 Task: Look for products in the category "Kid's Vitamins & Supplements" from Herb Pharm only.
Action: Mouse moved to (334, 160)
Screenshot: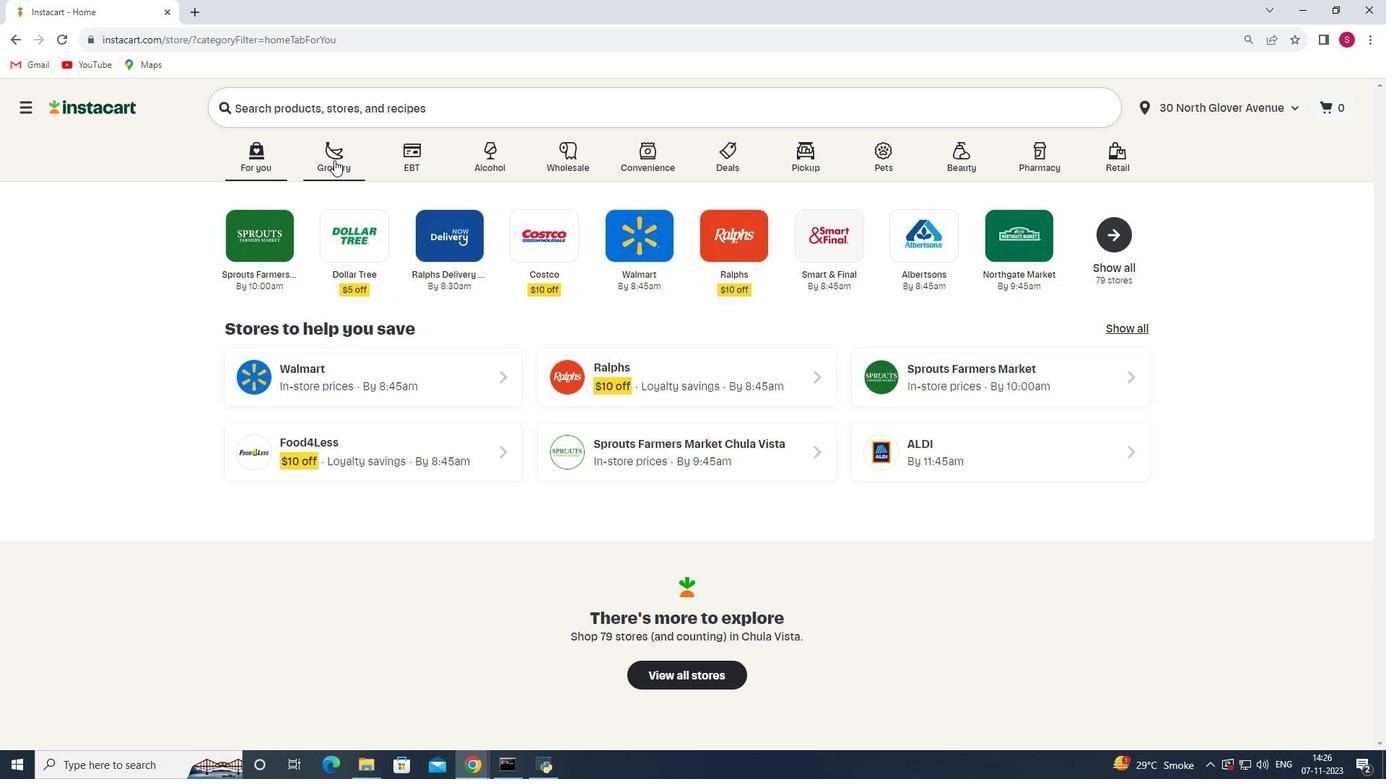 
Action: Mouse pressed left at (334, 160)
Screenshot: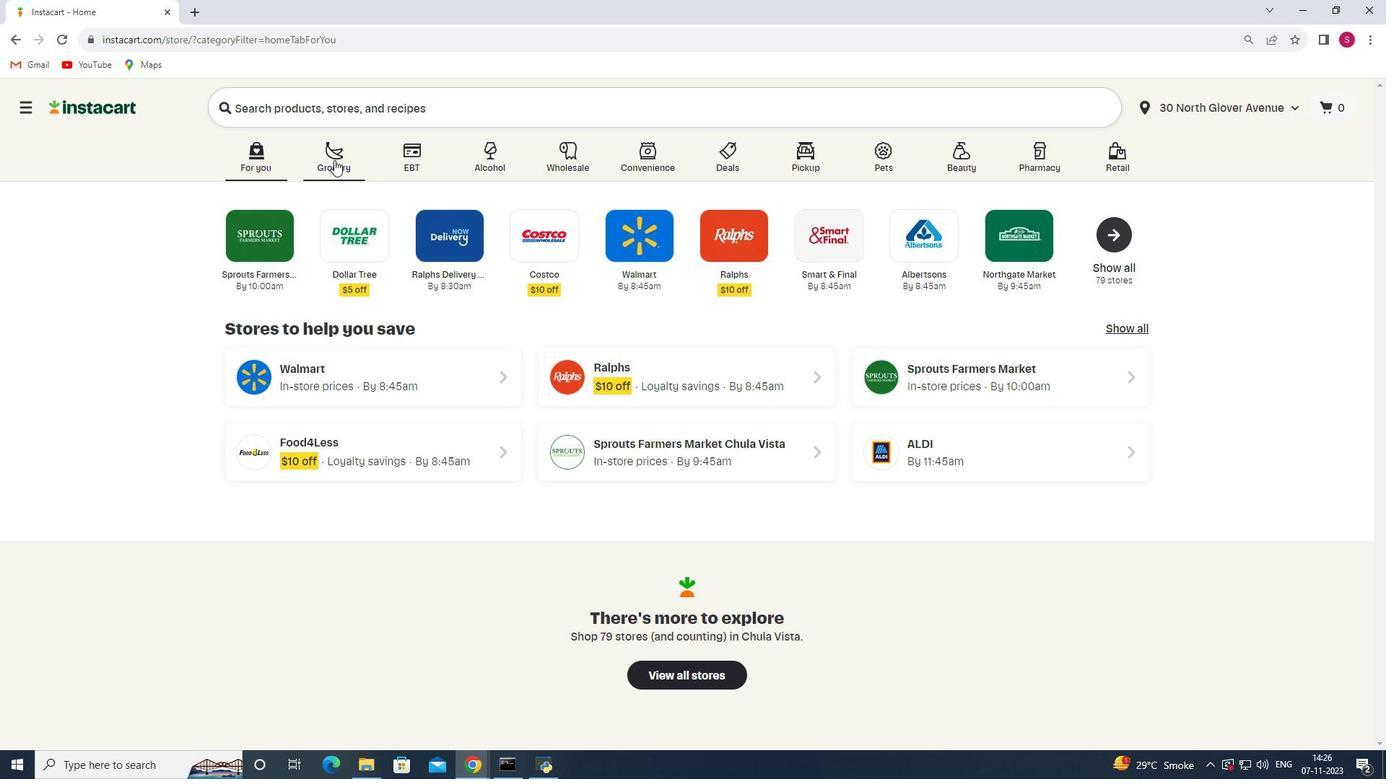 
Action: Mouse moved to (354, 394)
Screenshot: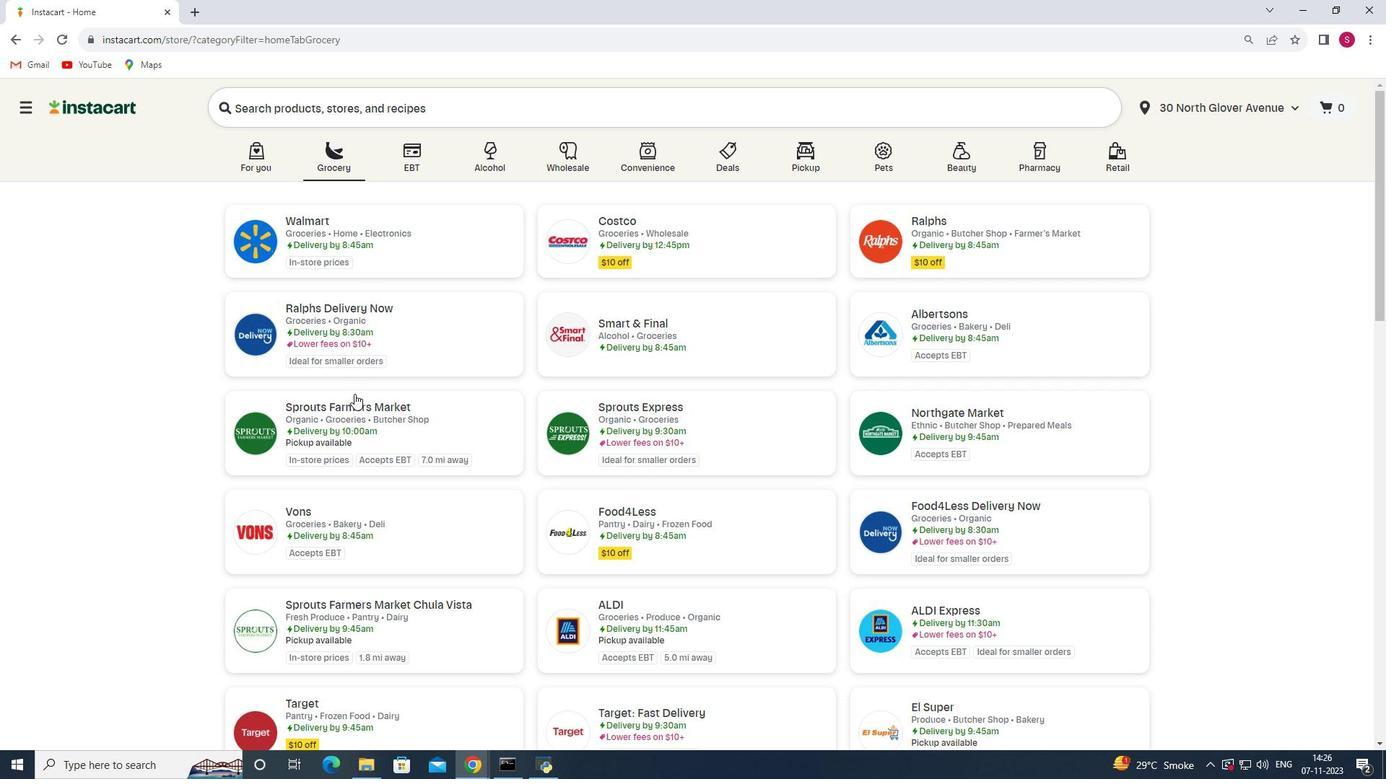 
Action: Mouse pressed left at (354, 394)
Screenshot: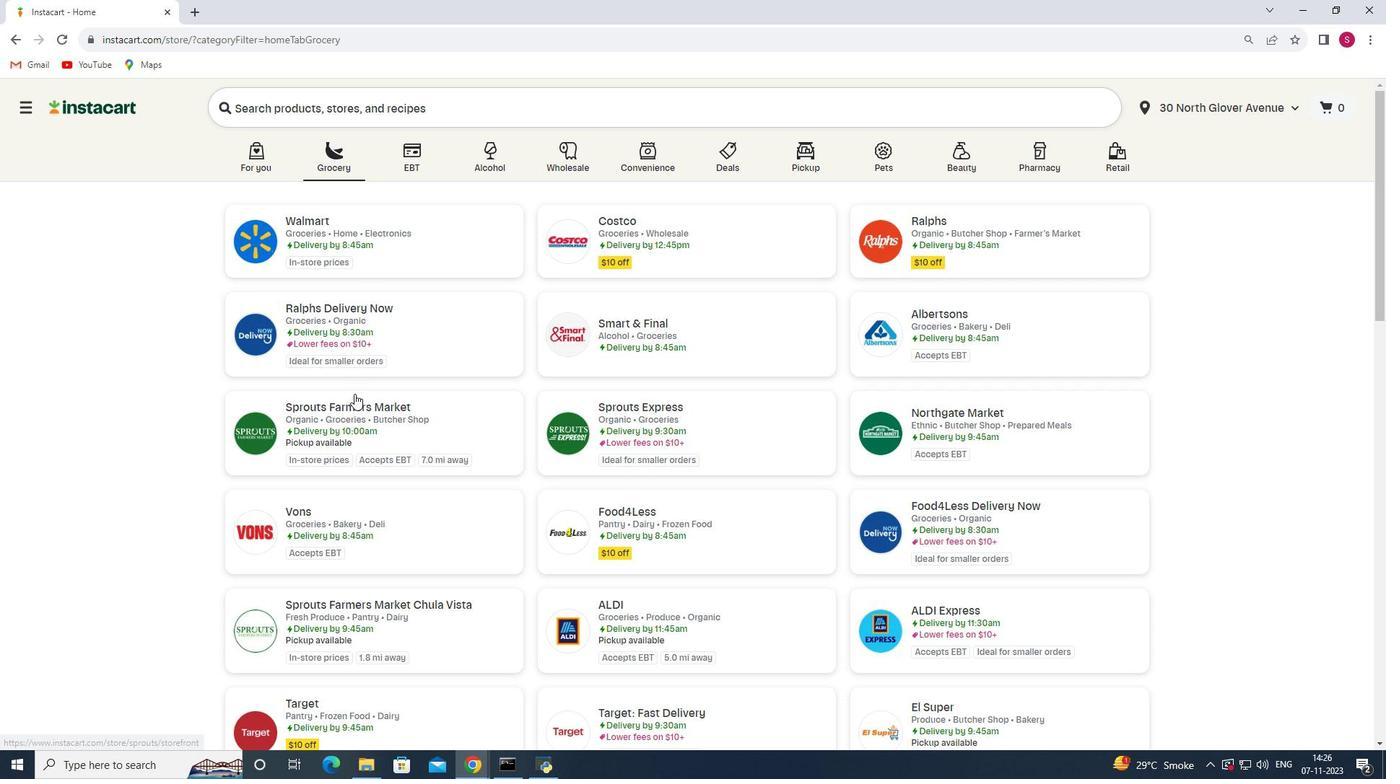 
Action: Mouse moved to (57, 435)
Screenshot: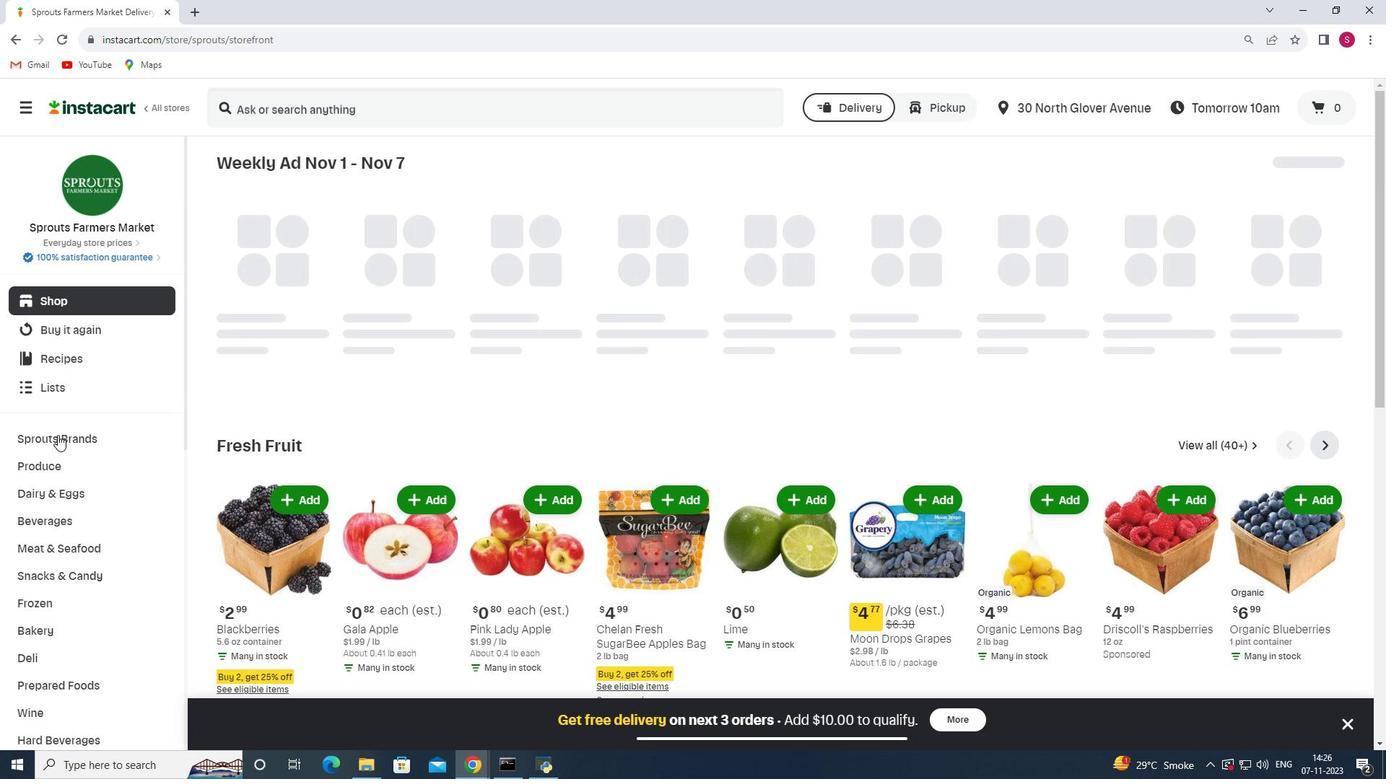
Action: Mouse scrolled (57, 434) with delta (0, 0)
Screenshot: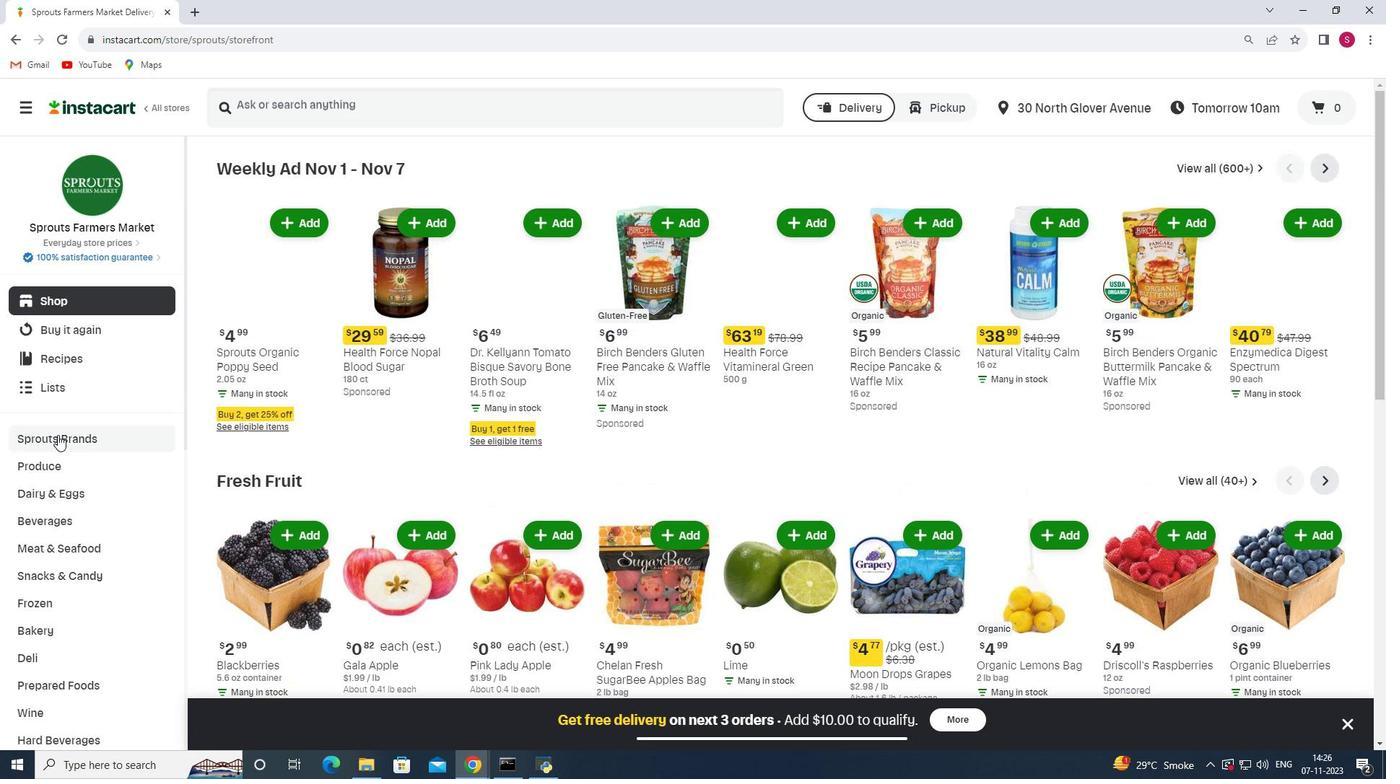 
Action: Mouse scrolled (57, 434) with delta (0, 0)
Screenshot: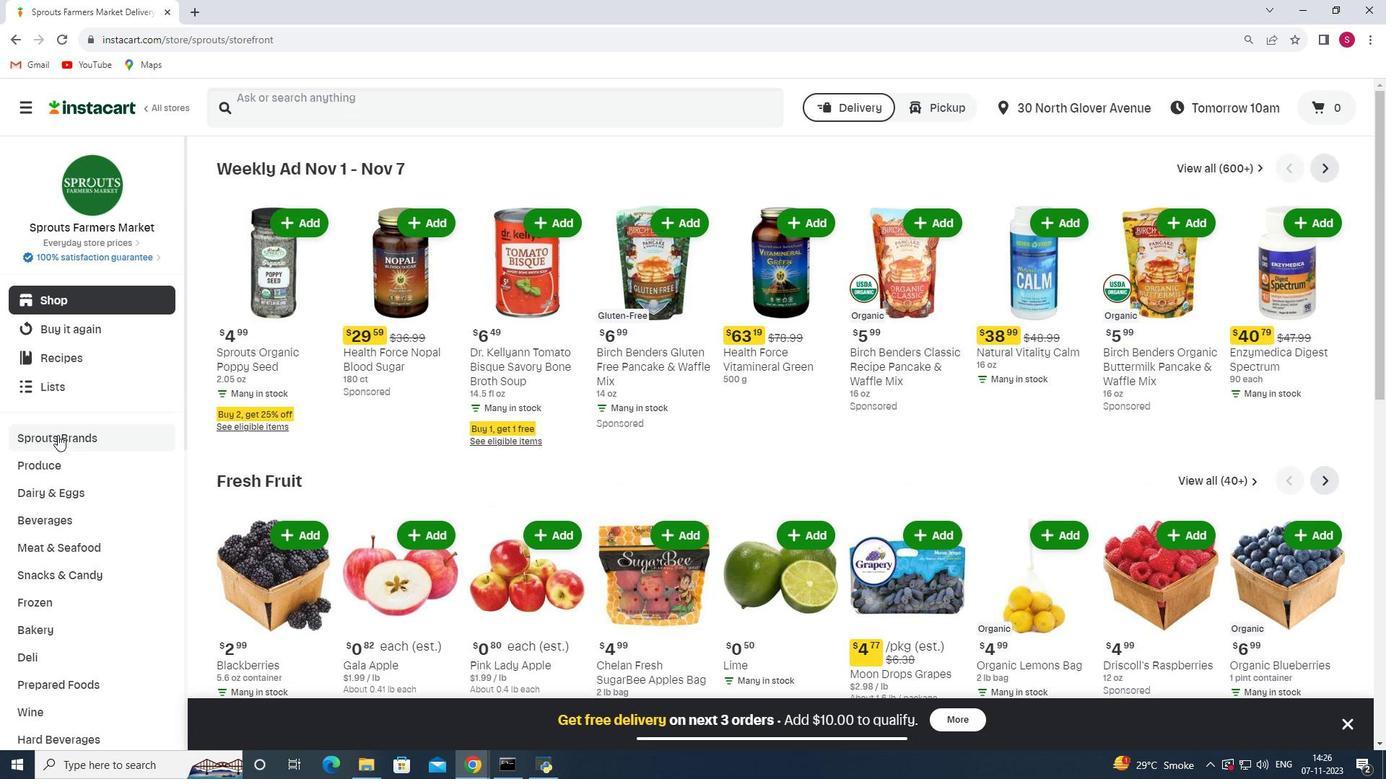 
Action: Mouse scrolled (57, 434) with delta (0, 0)
Screenshot: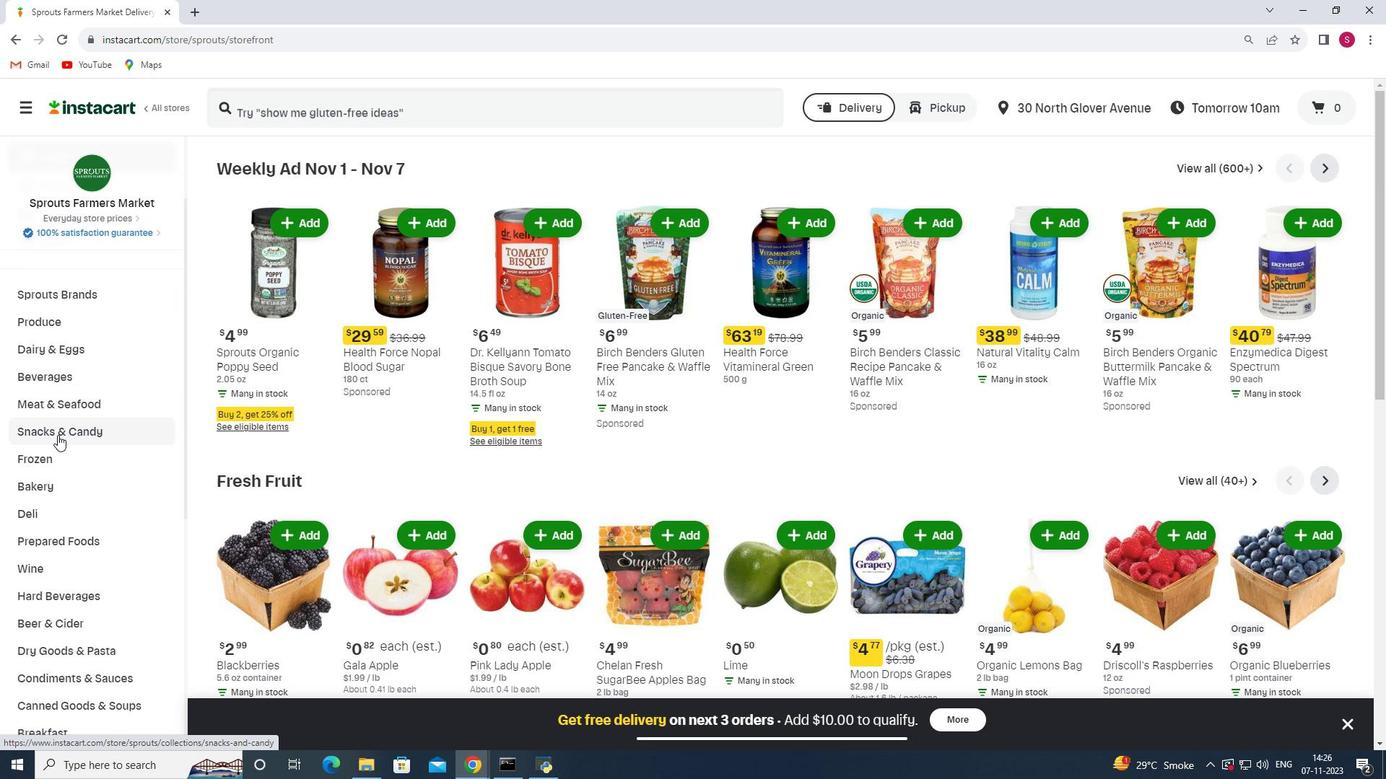 
Action: Mouse scrolled (57, 434) with delta (0, 0)
Screenshot: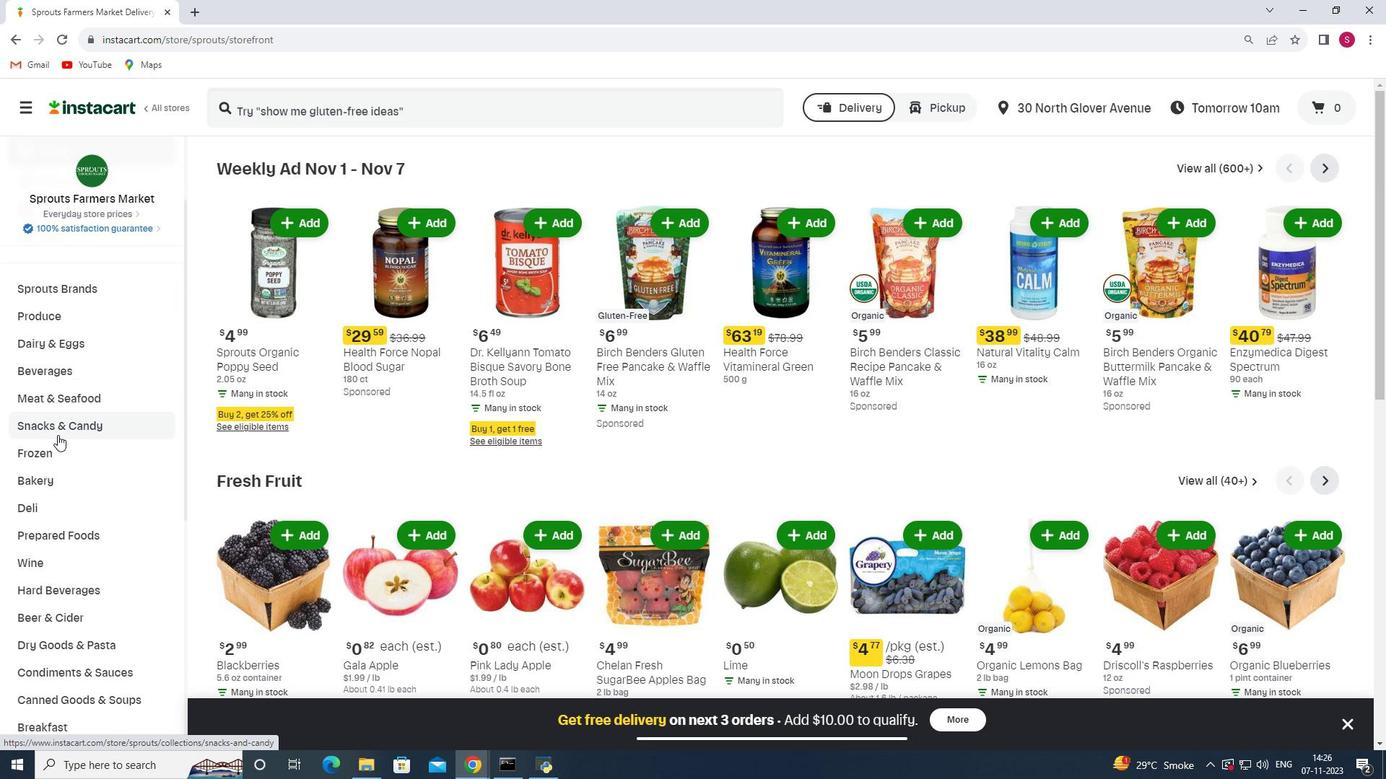 
Action: Mouse scrolled (57, 434) with delta (0, 0)
Screenshot: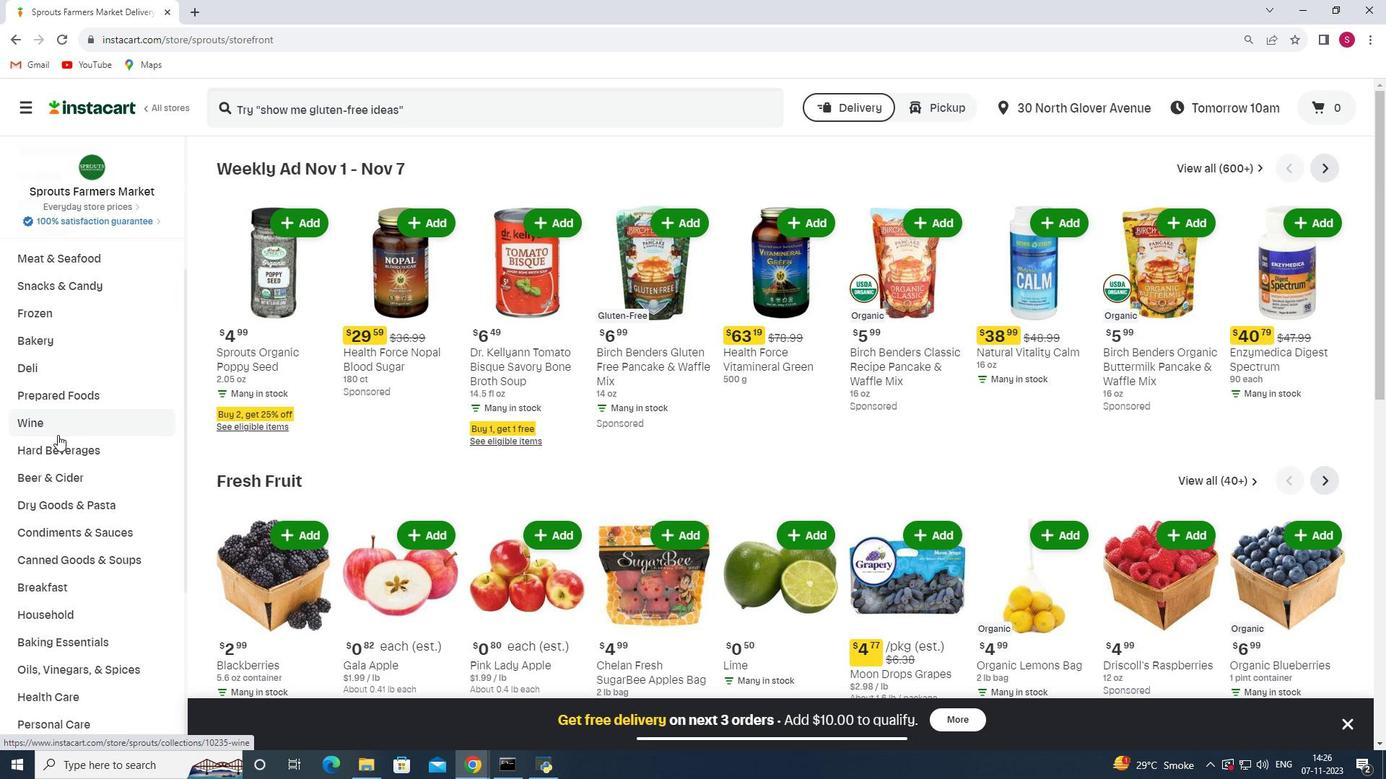 
Action: Mouse scrolled (57, 434) with delta (0, 0)
Screenshot: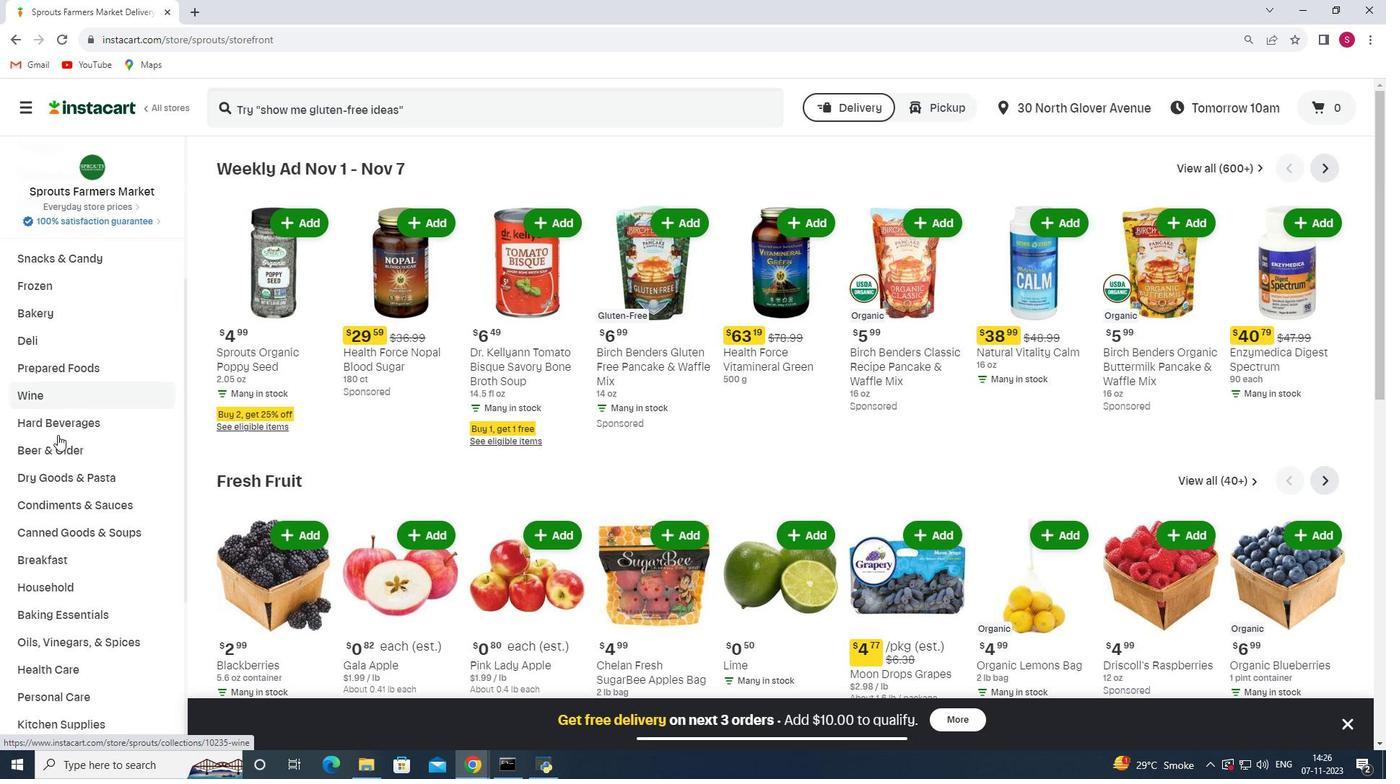 
Action: Mouse scrolled (57, 436) with delta (0, 0)
Screenshot: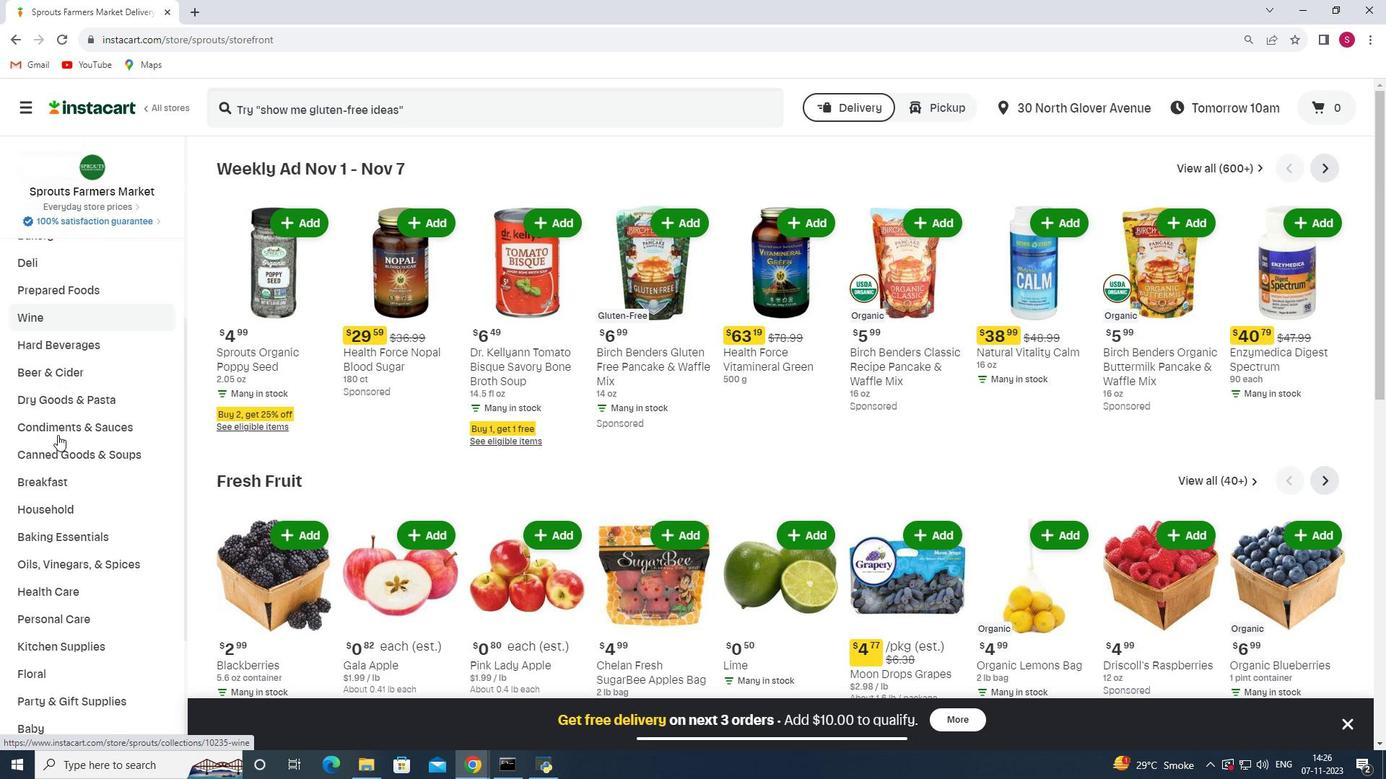 
Action: Mouse scrolled (57, 434) with delta (0, 0)
Screenshot: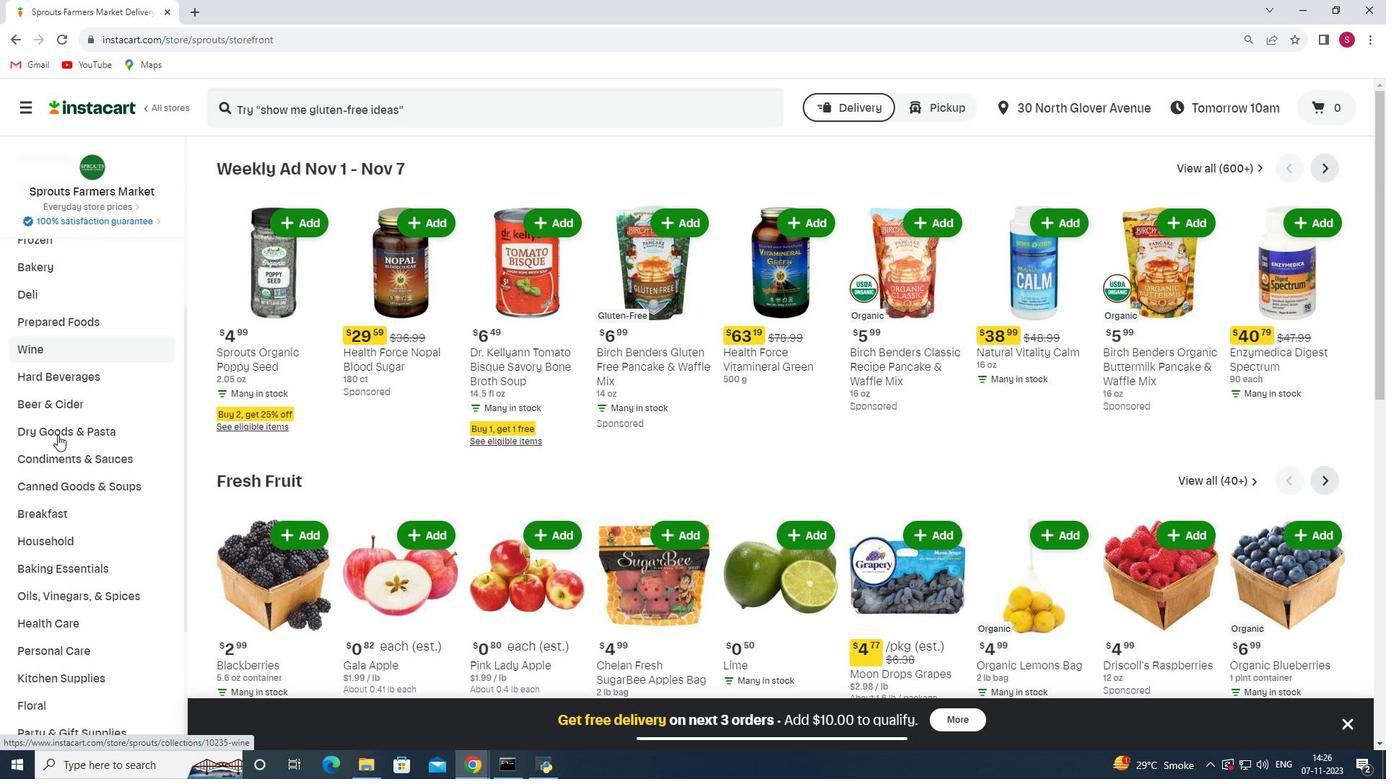 
Action: Mouse scrolled (57, 434) with delta (0, 0)
Screenshot: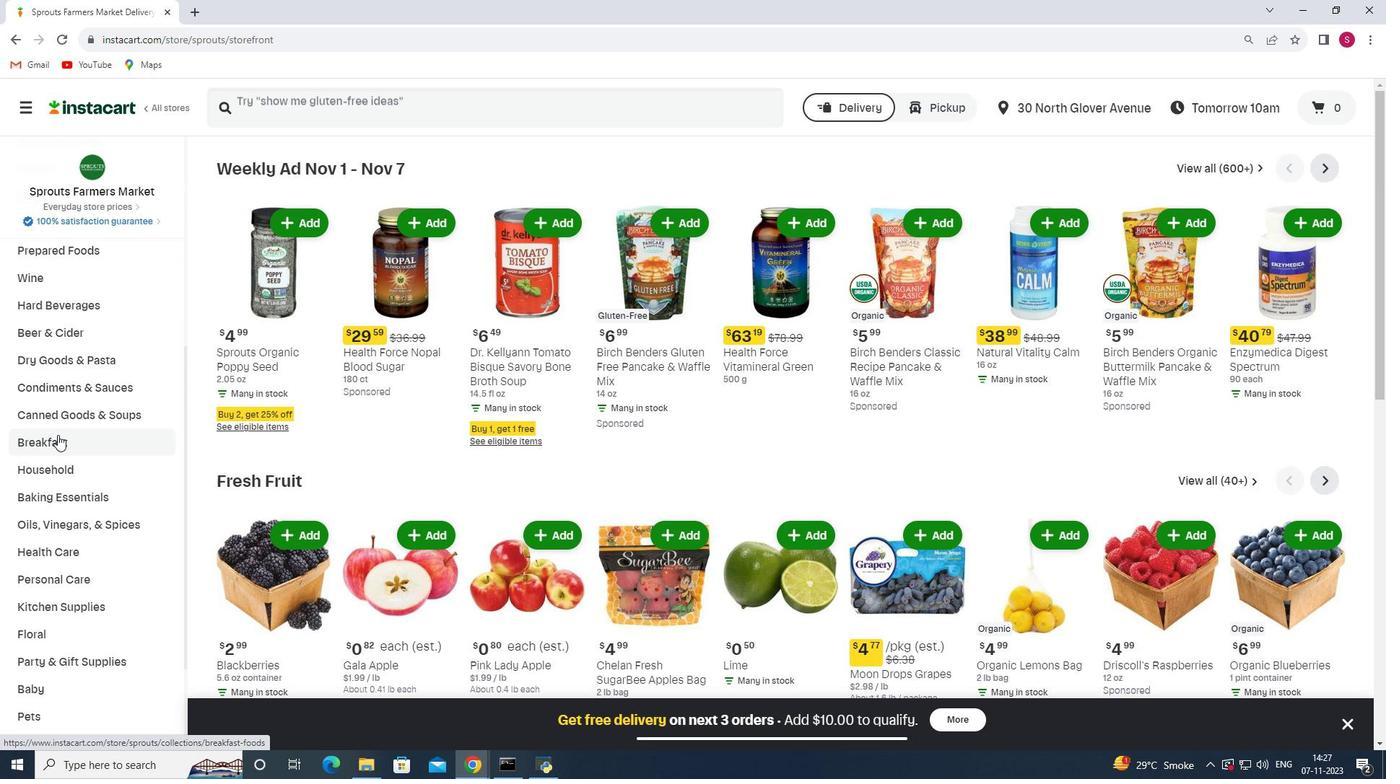 
Action: Mouse moved to (55, 476)
Screenshot: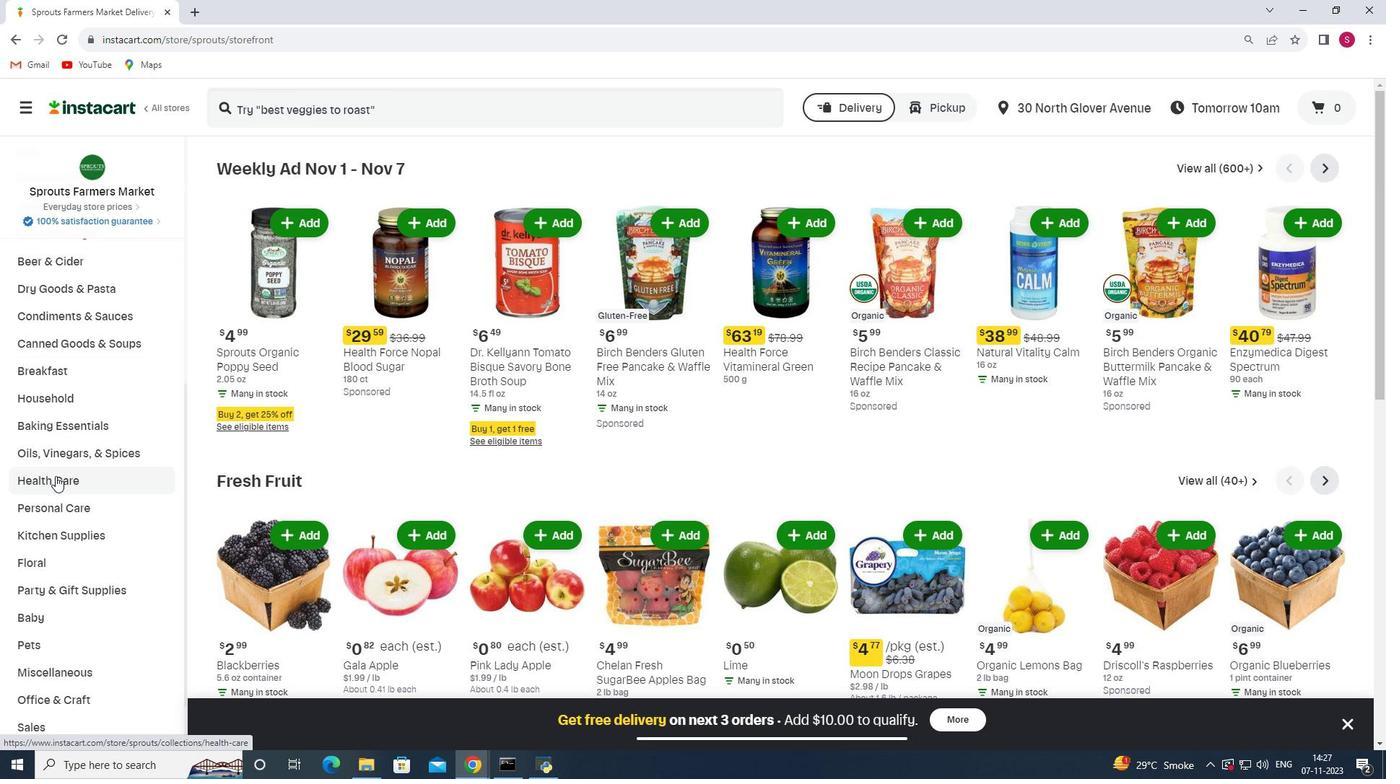 
Action: Mouse pressed left at (55, 476)
Screenshot: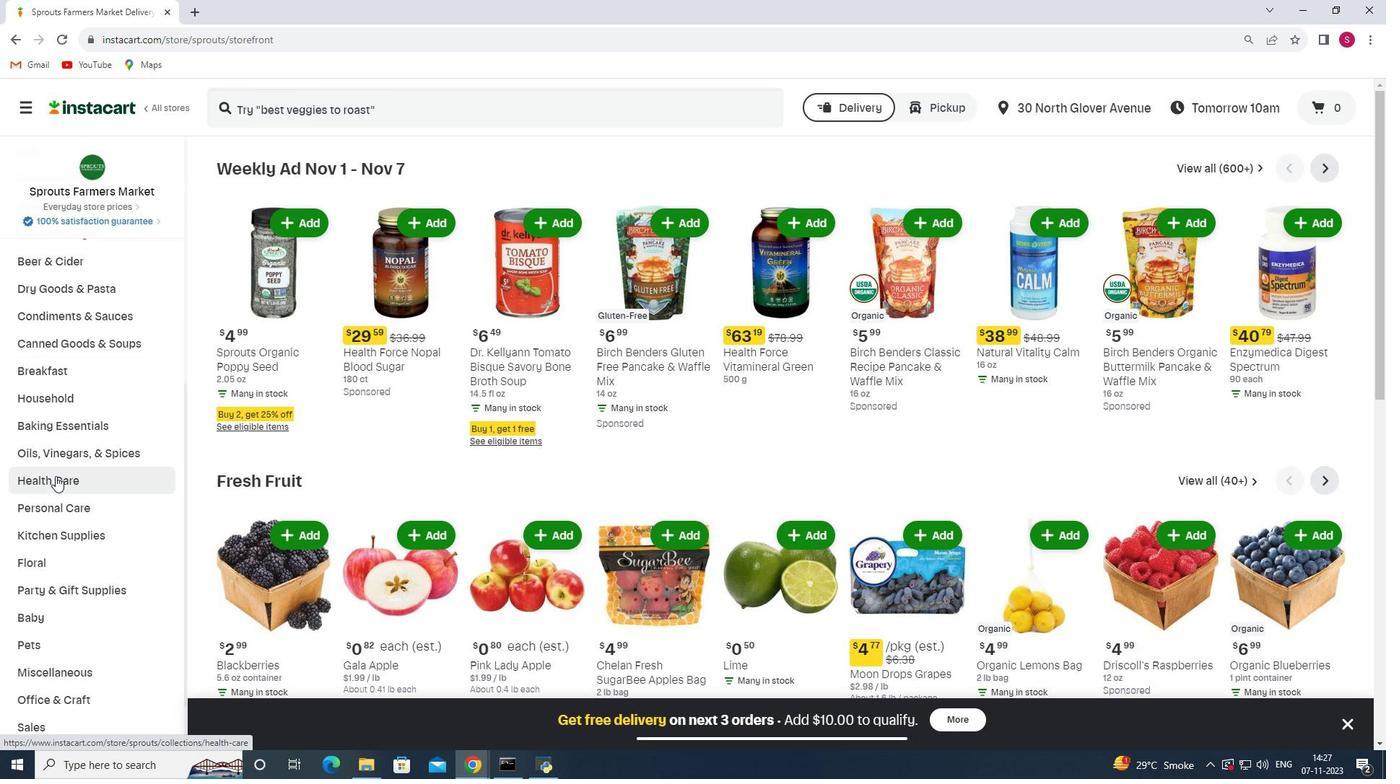 
Action: Mouse moved to (506, 200)
Screenshot: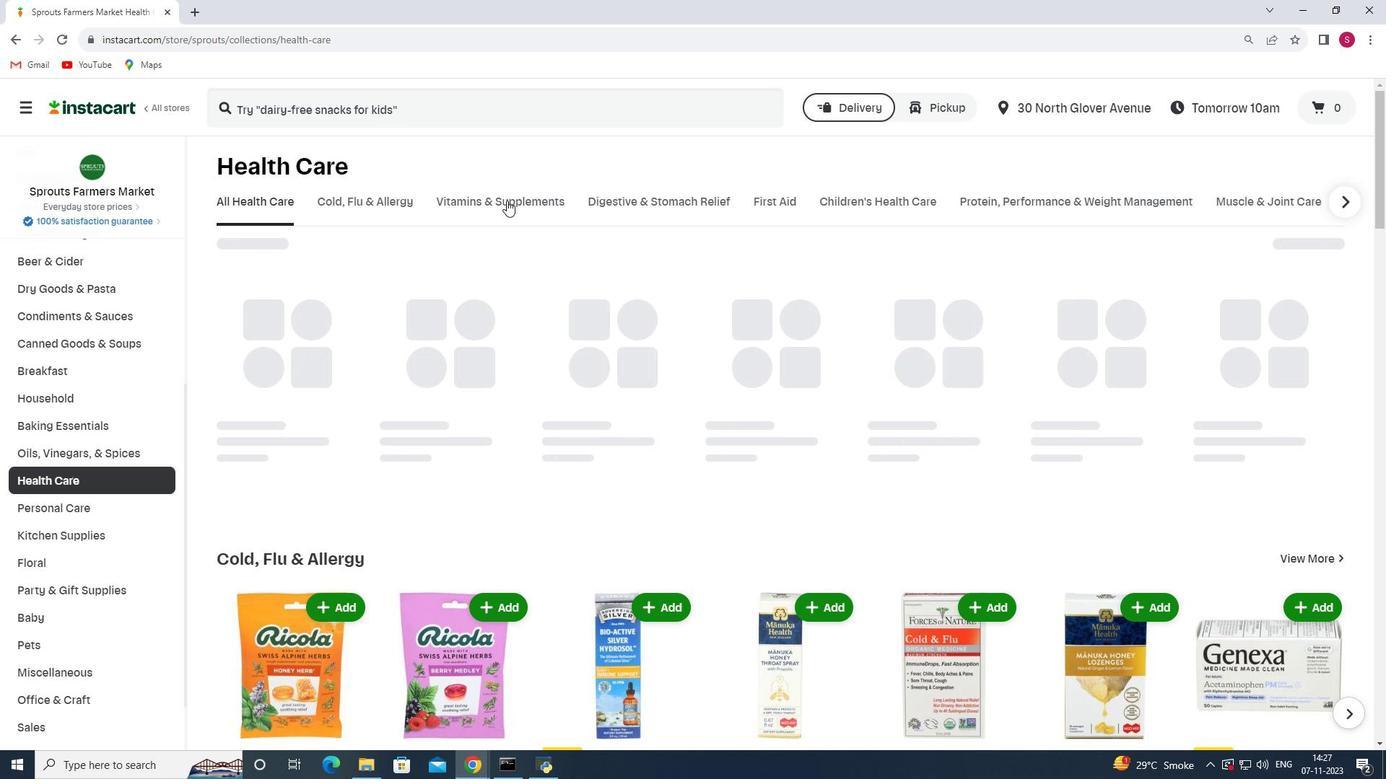 
Action: Mouse pressed left at (506, 200)
Screenshot: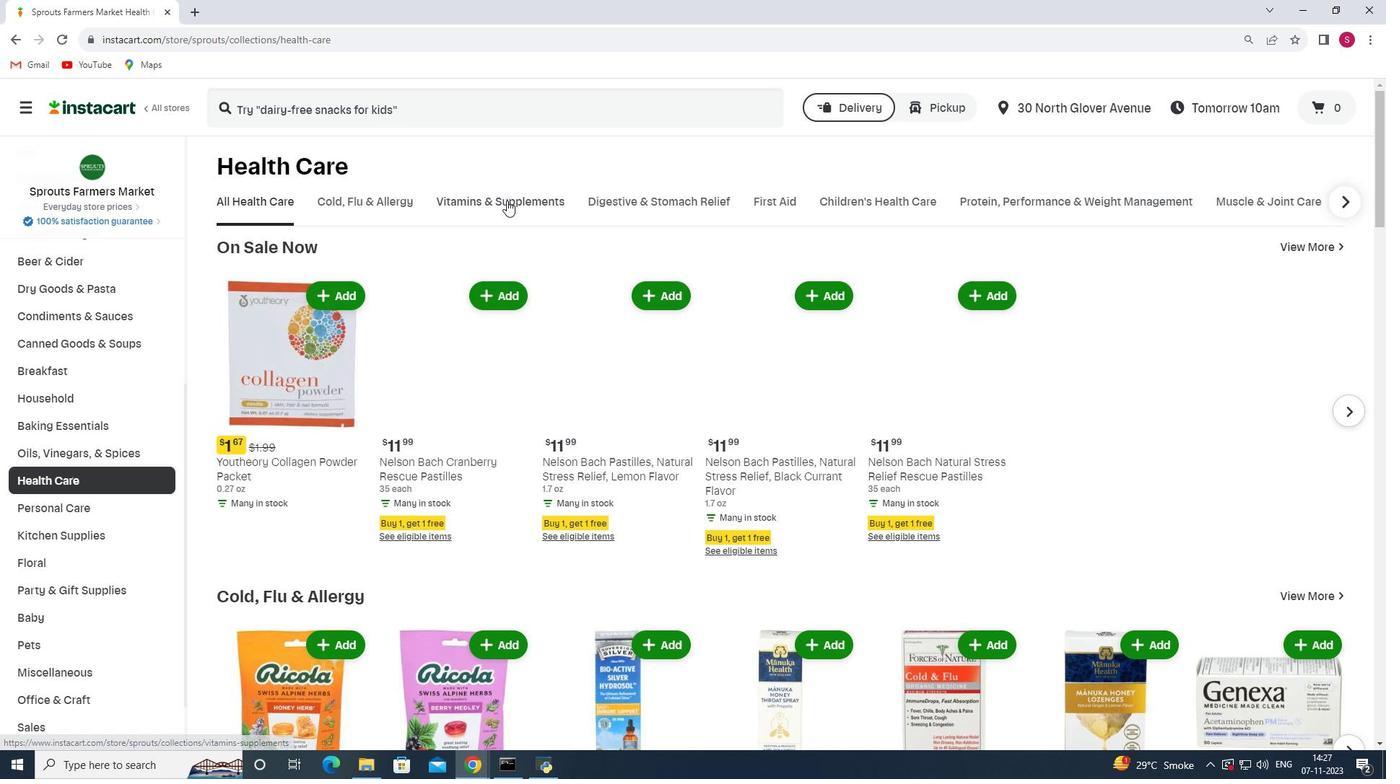 
Action: Mouse moved to (797, 264)
Screenshot: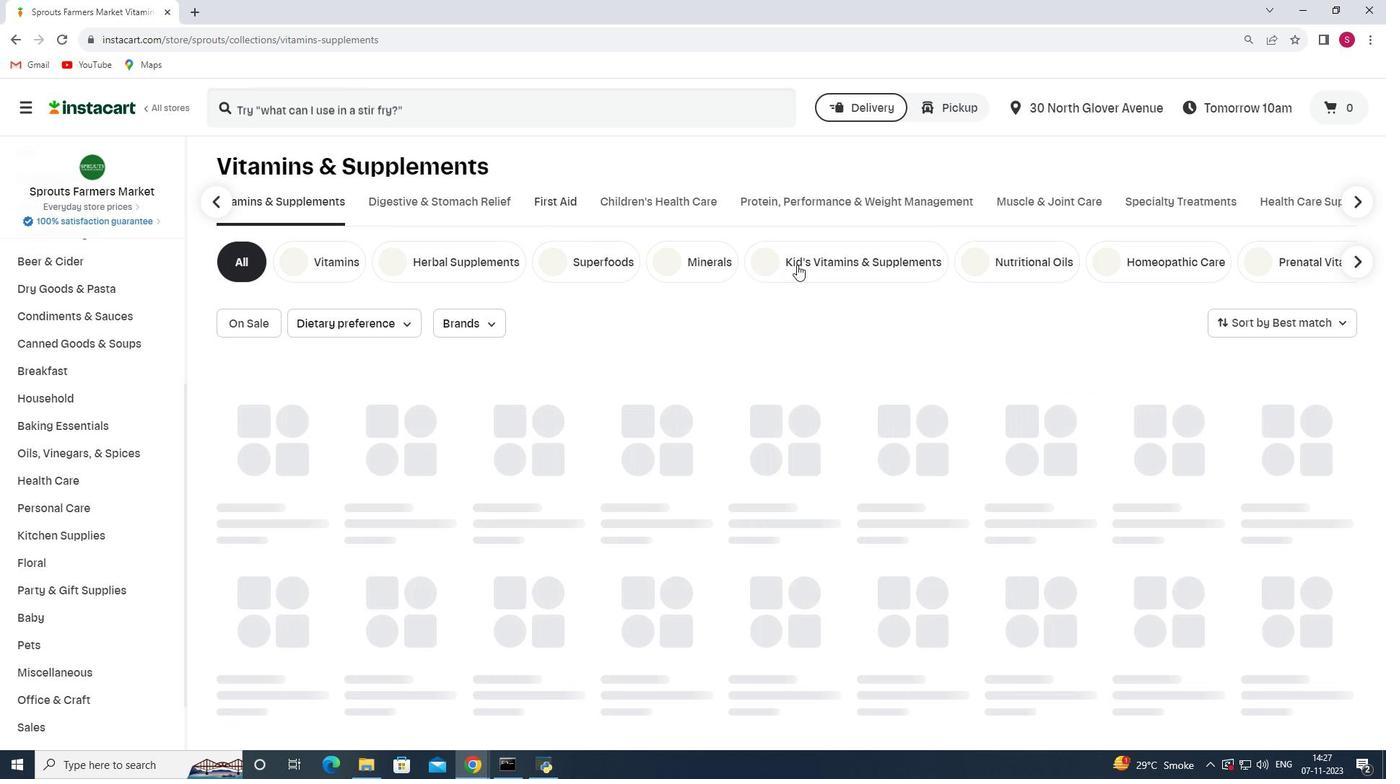 
Action: Mouse pressed left at (797, 264)
Screenshot: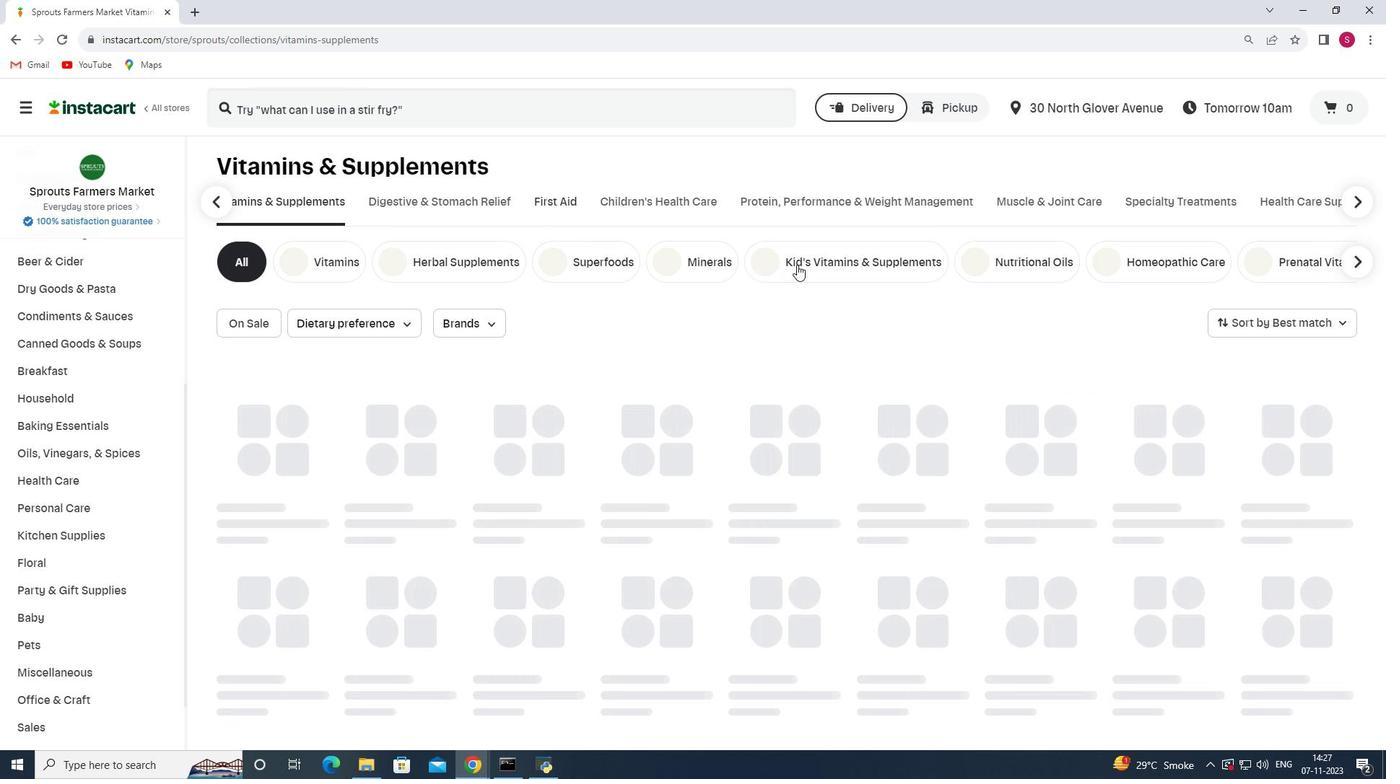 
Action: Mouse moved to (464, 348)
Screenshot: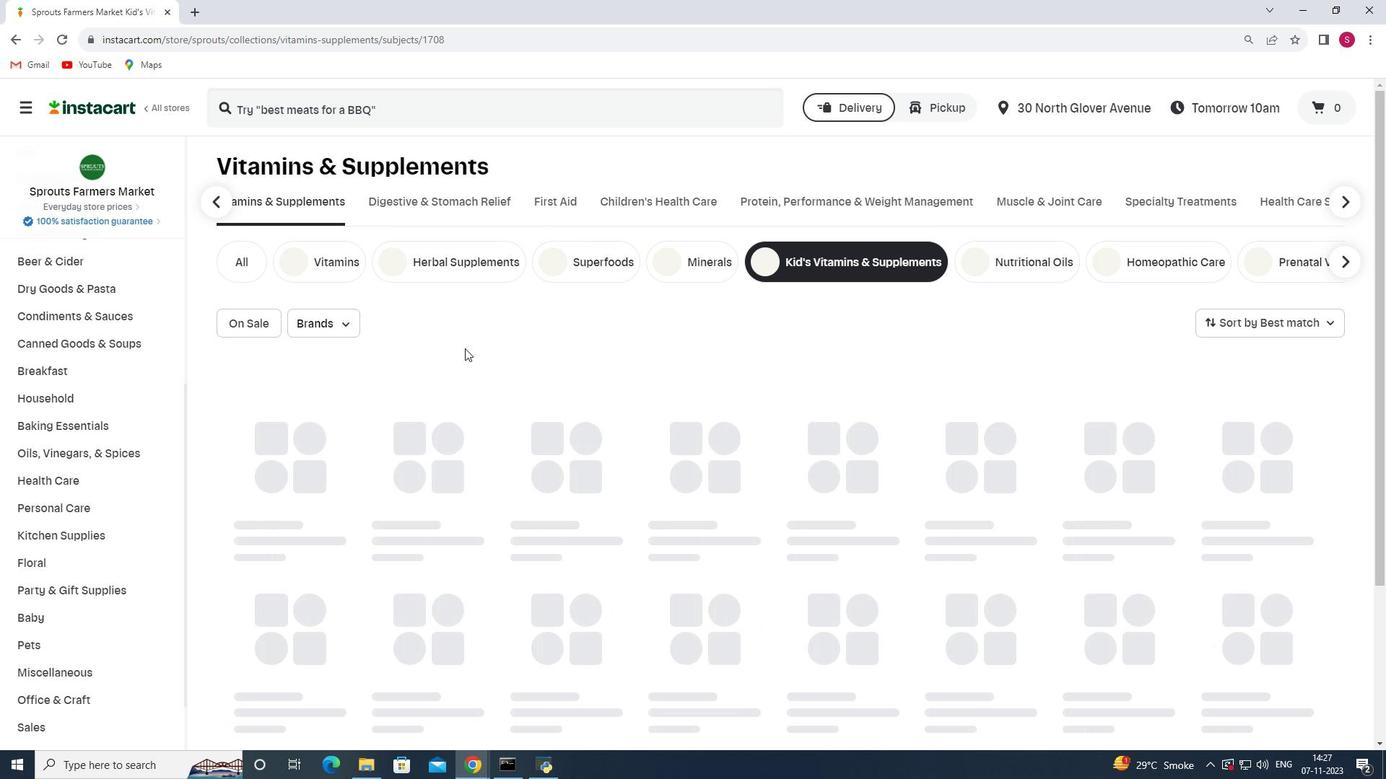 
Action: Mouse scrolled (464, 348) with delta (0, 0)
Screenshot: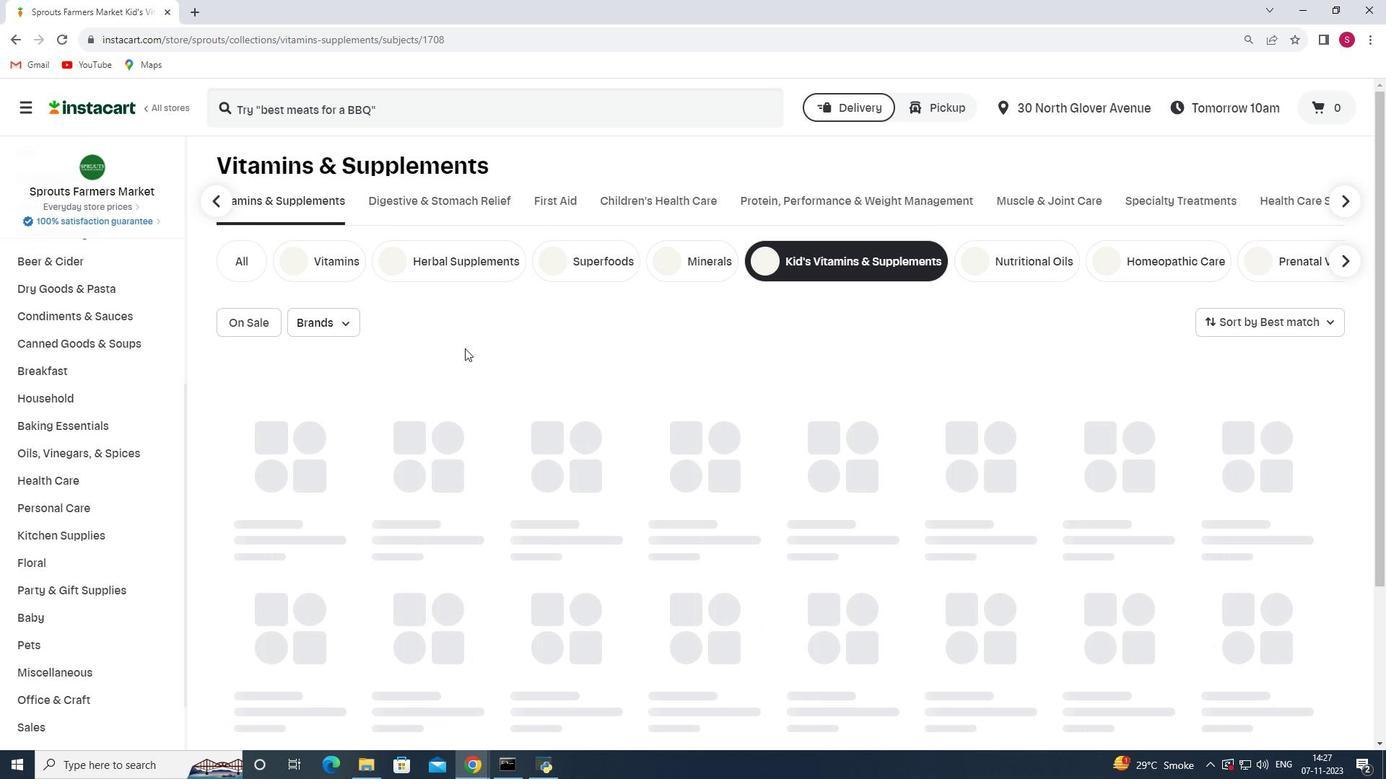 
Action: Mouse moved to (371, 298)
Screenshot: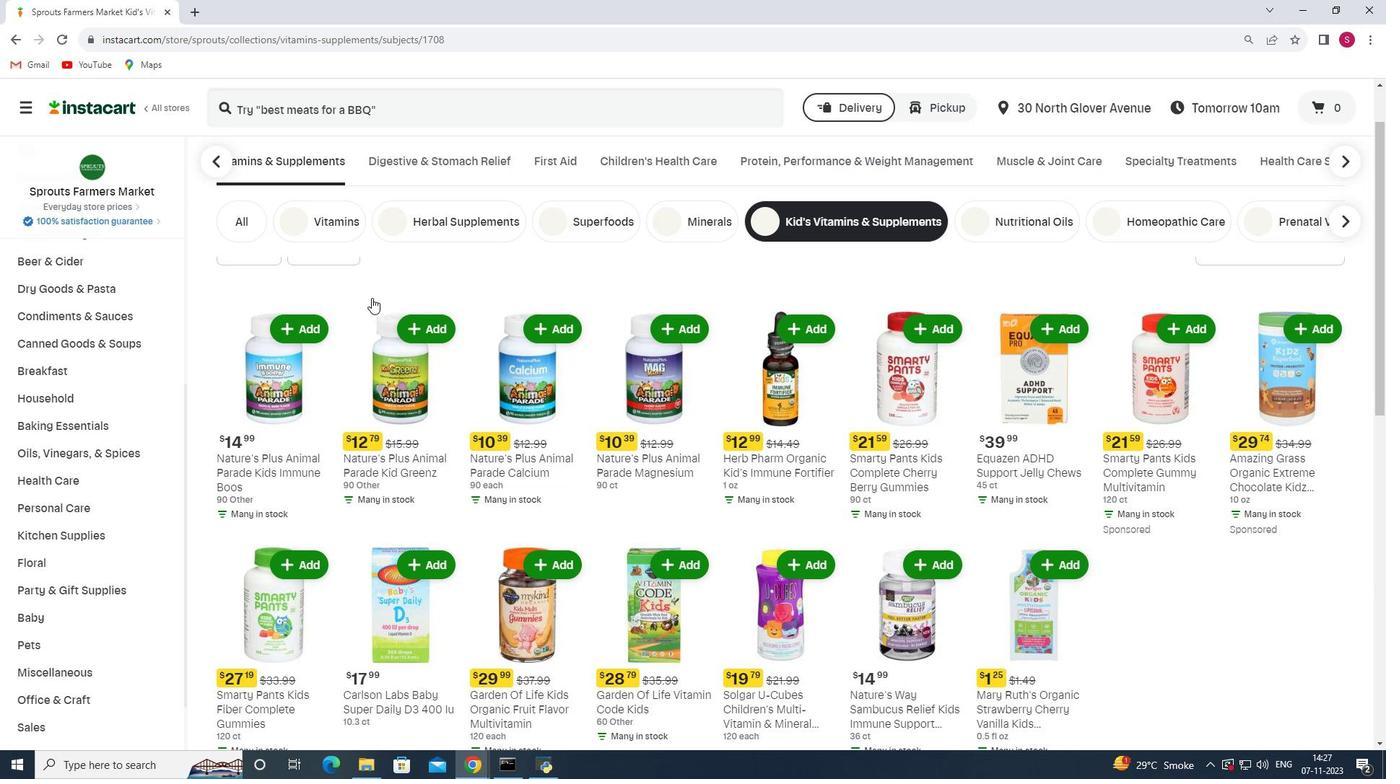 
Action: Mouse scrolled (371, 298) with delta (0, 0)
Screenshot: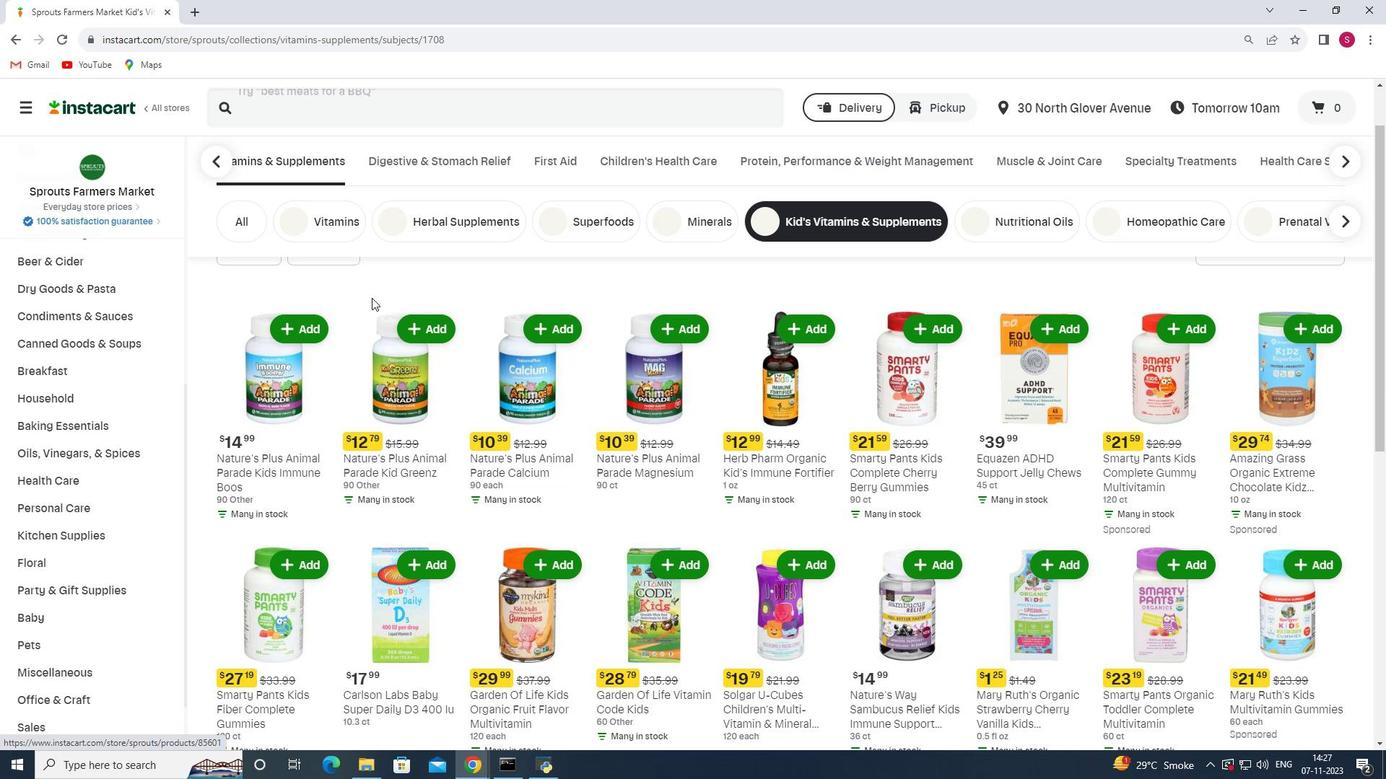 
Action: Mouse moved to (348, 319)
Screenshot: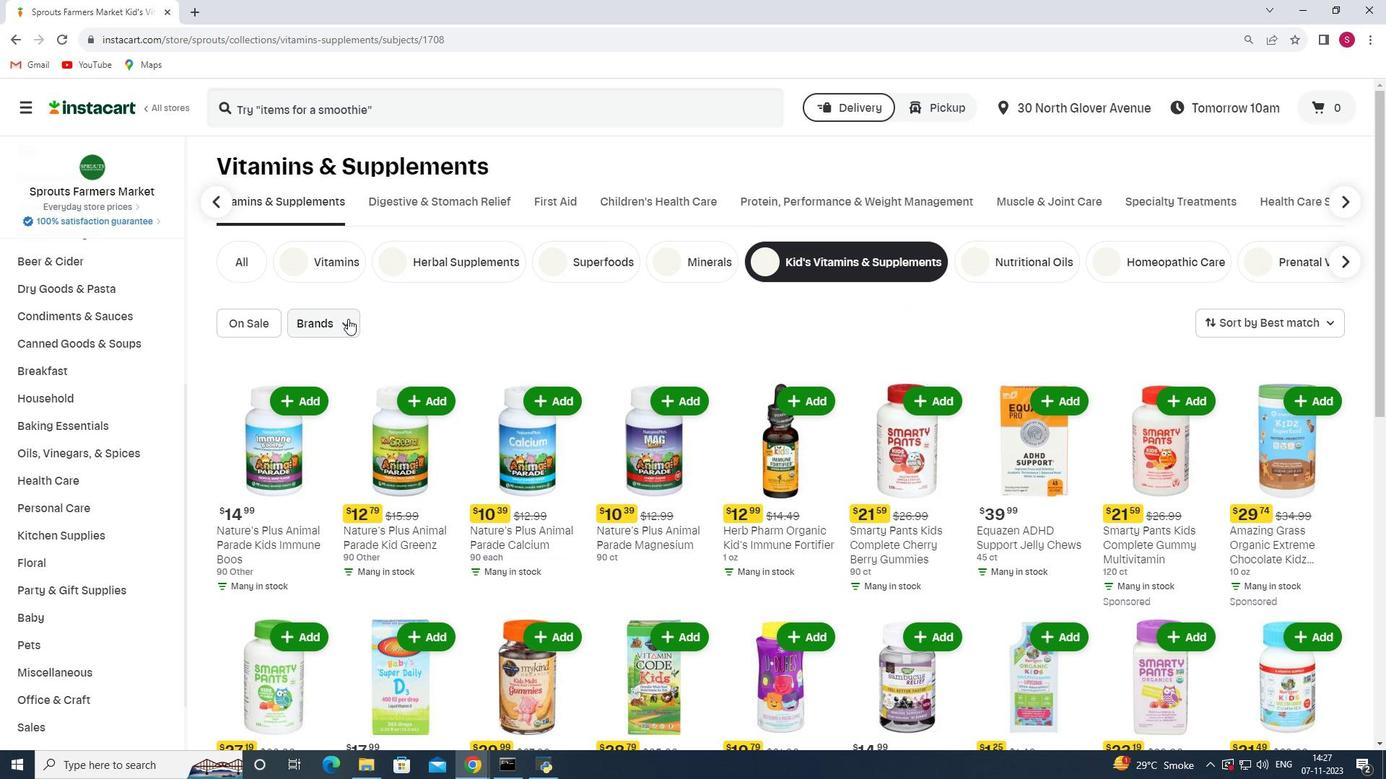 
Action: Mouse pressed left at (348, 319)
Screenshot: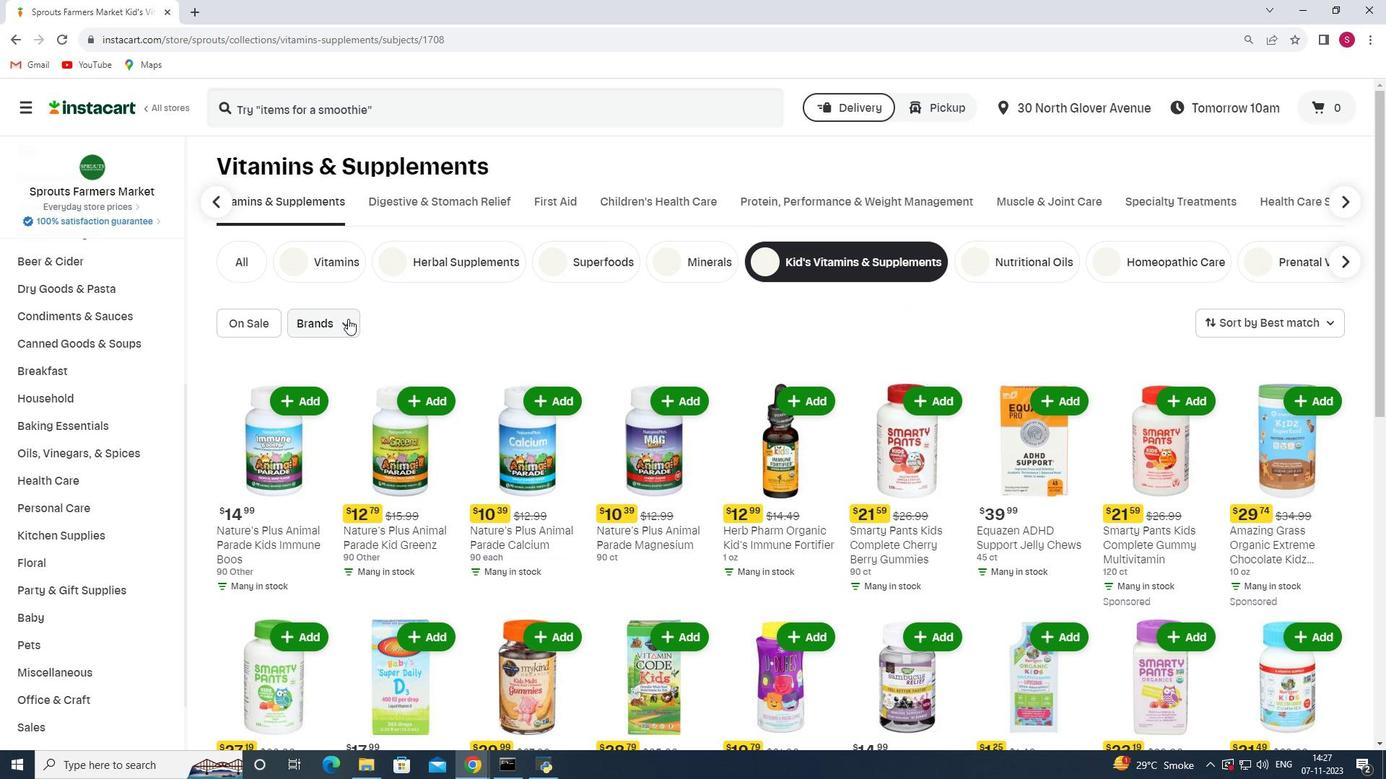 
Action: Mouse moved to (335, 395)
Screenshot: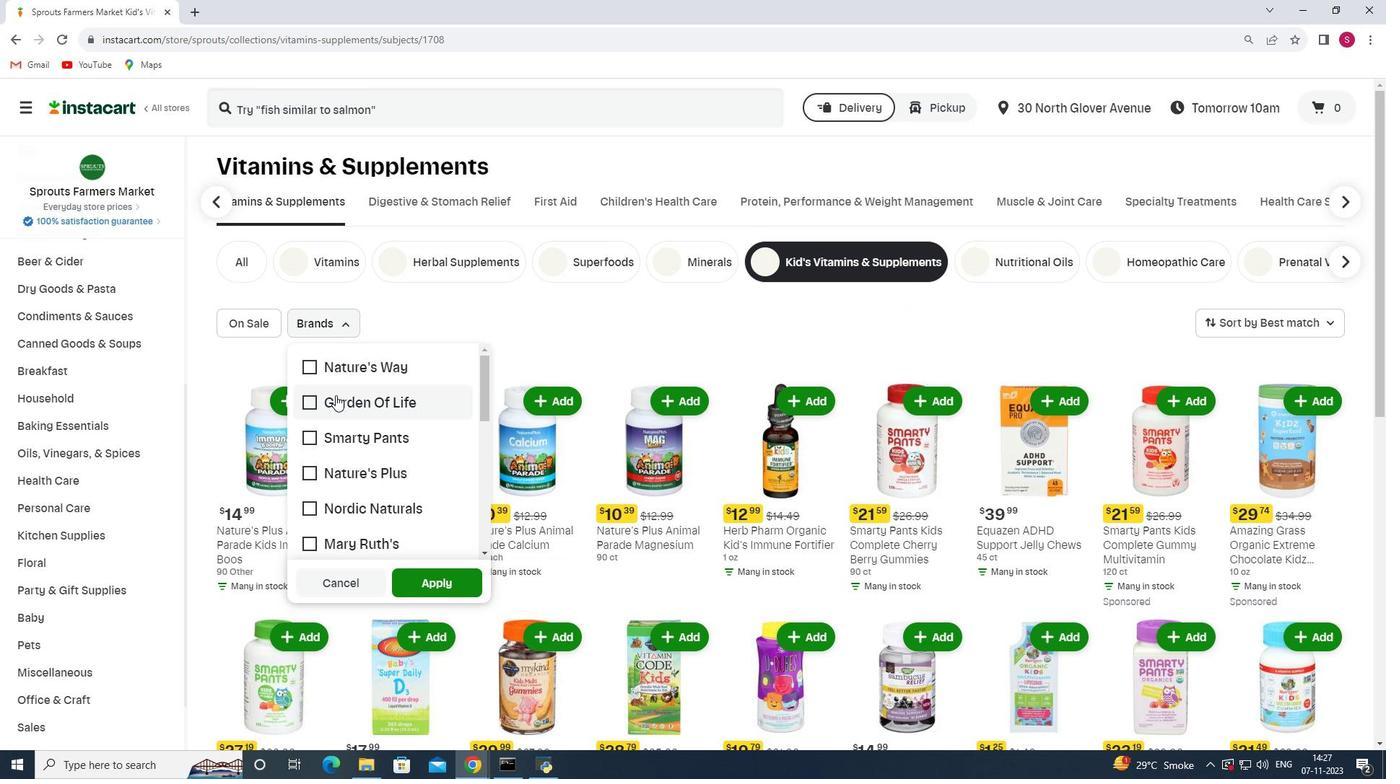 
Action: Mouse scrolled (335, 394) with delta (0, 0)
Screenshot: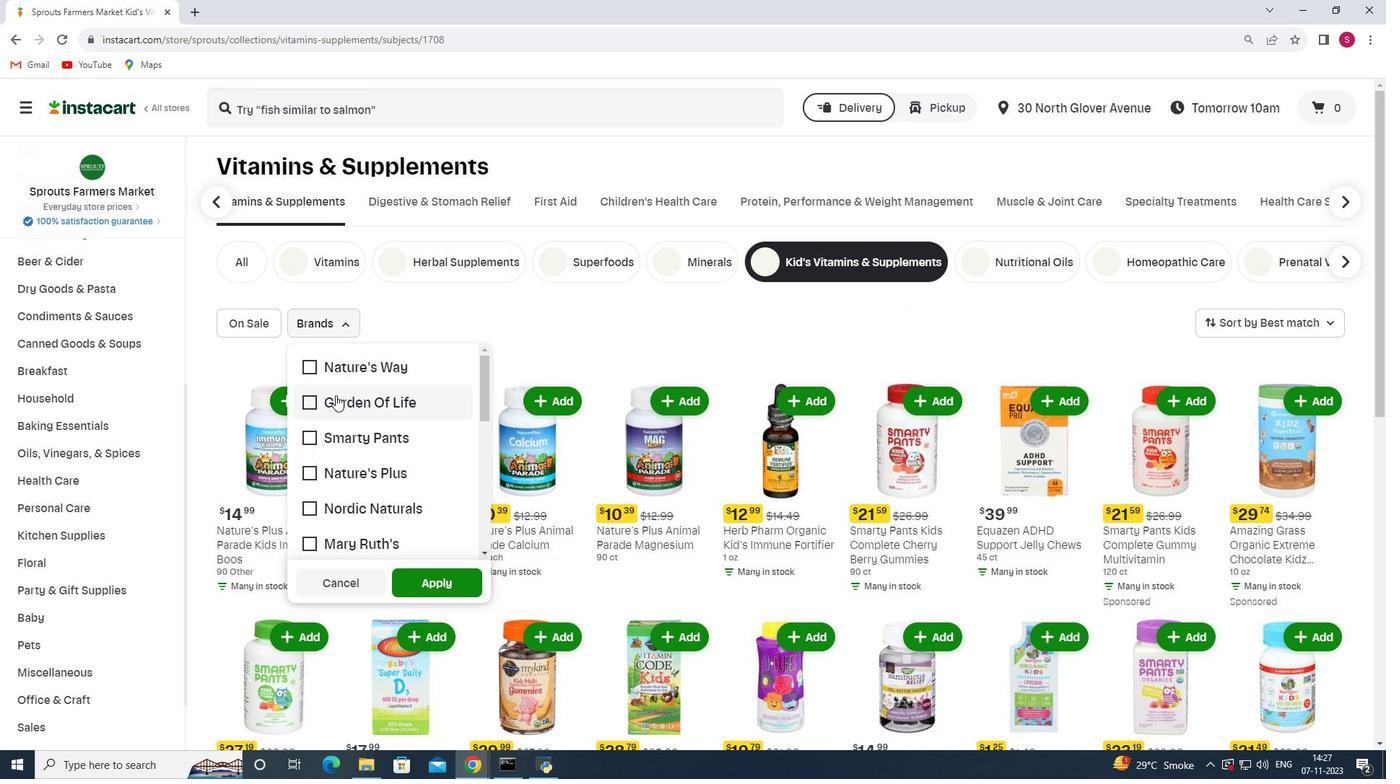 
Action: Mouse scrolled (335, 394) with delta (0, 0)
Screenshot: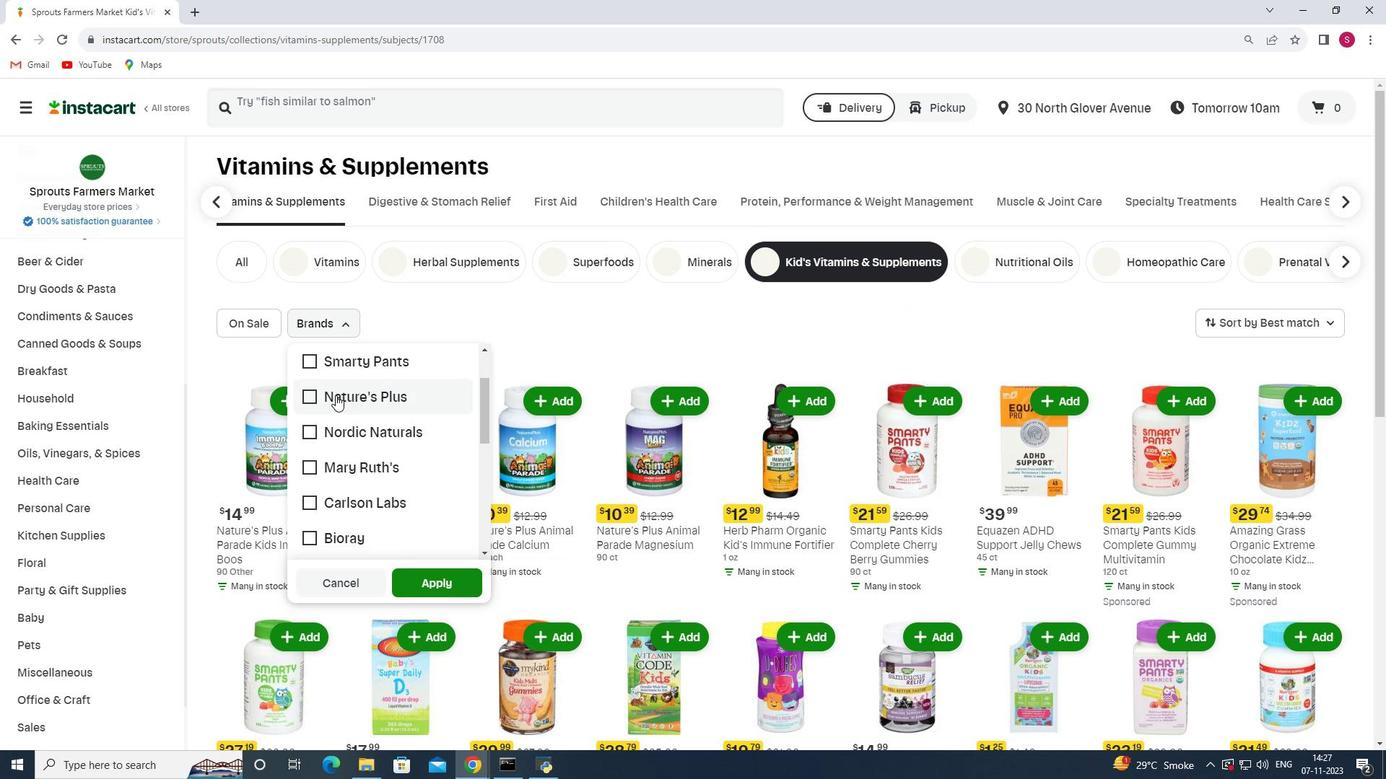 
Action: Mouse scrolled (335, 394) with delta (0, 0)
Screenshot: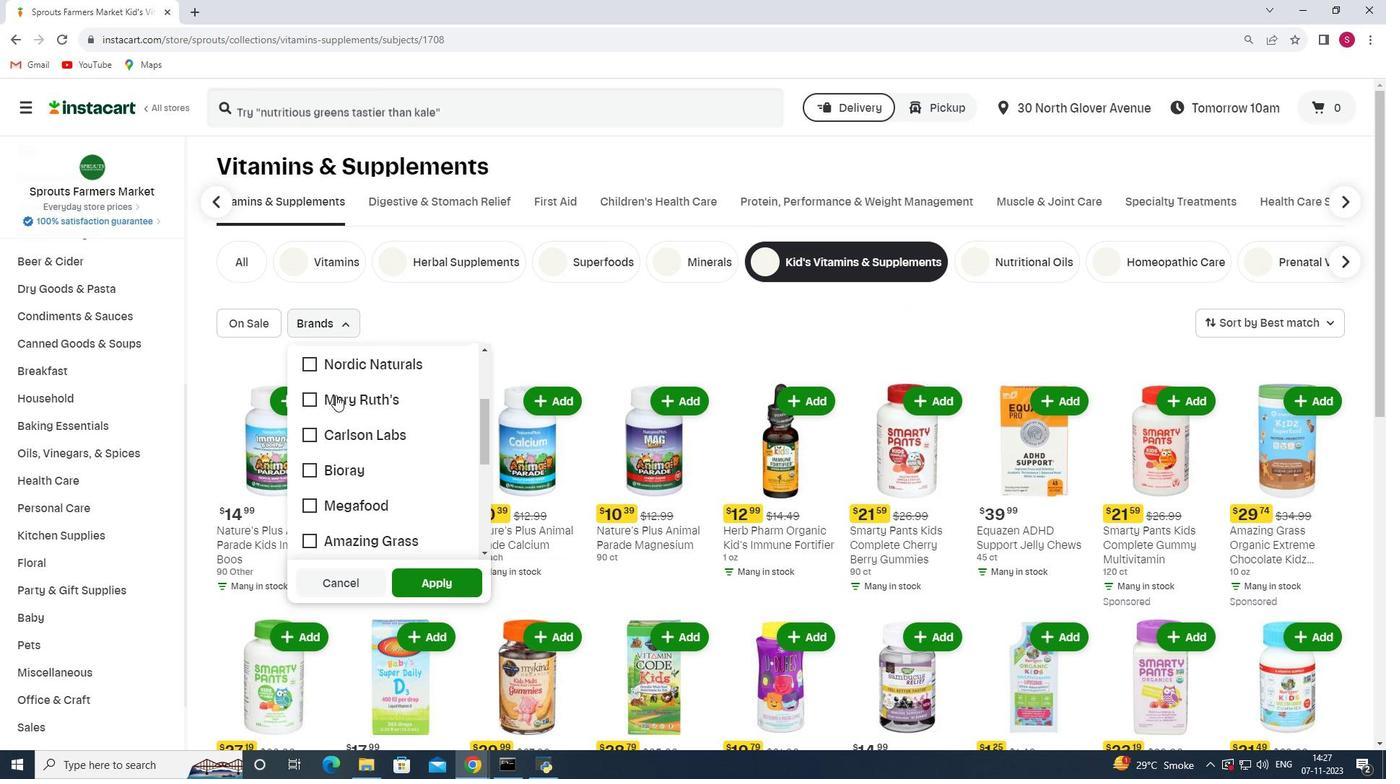 
Action: Mouse scrolled (335, 394) with delta (0, 0)
Screenshot: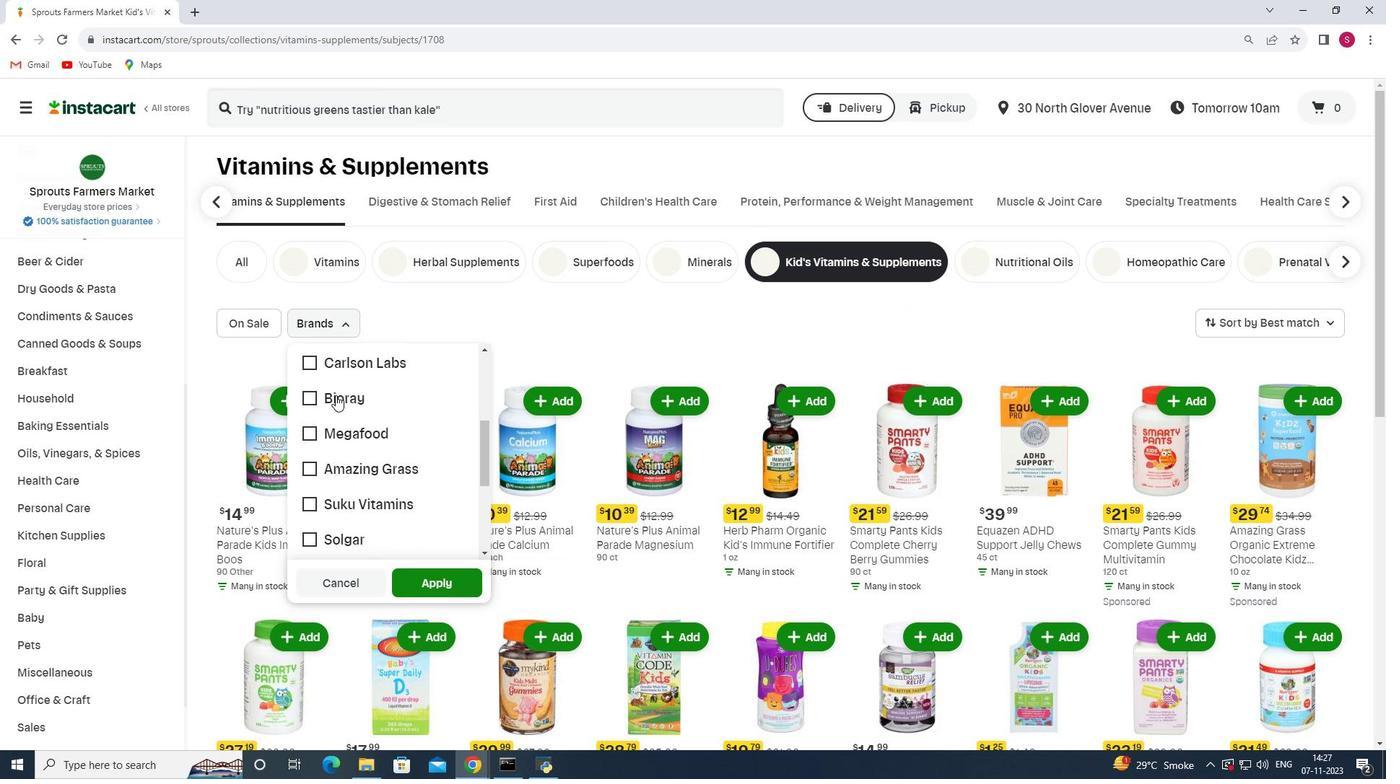 
Action: Mouse scrolled (335, 394) with delta (0, 0)
Screenshot: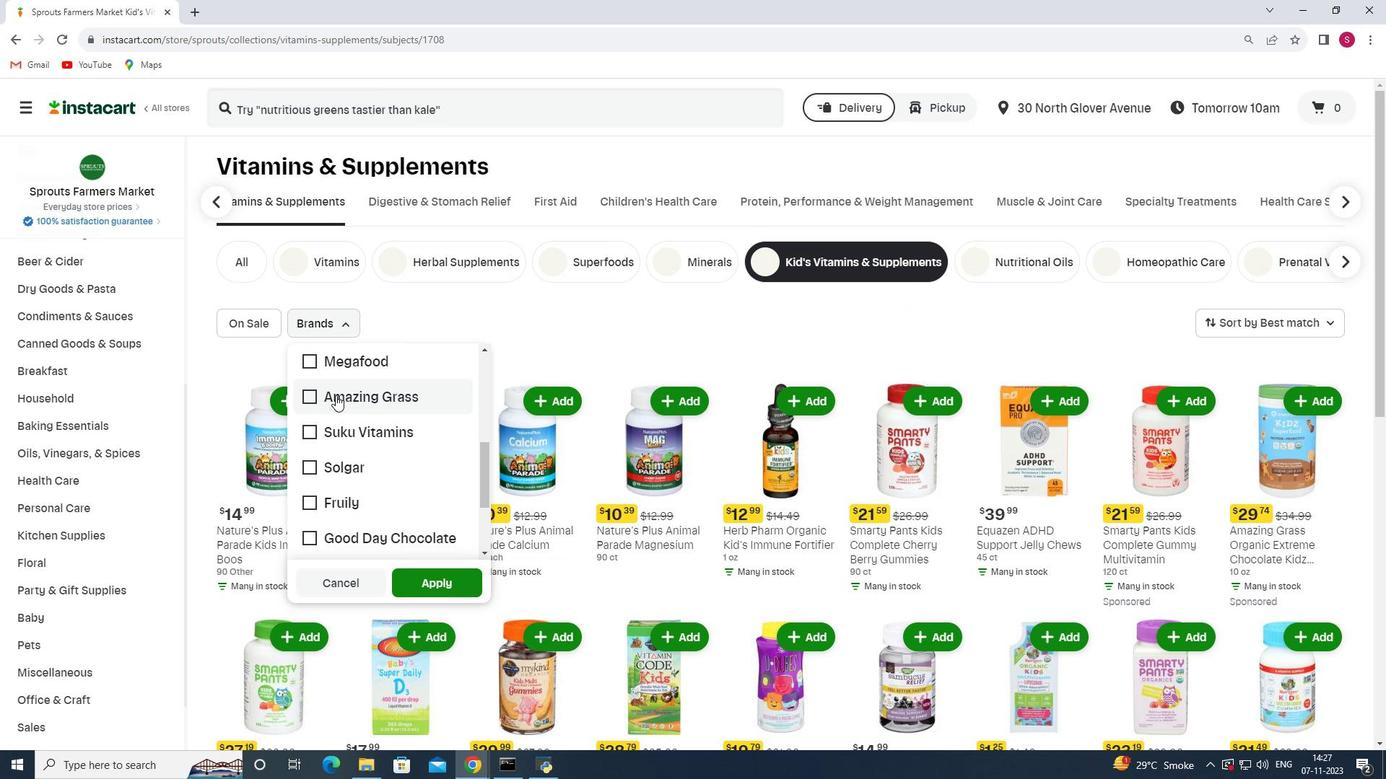 
Action: Mouse scrolled (335, 394) with delta (0, 0)
Screenshot: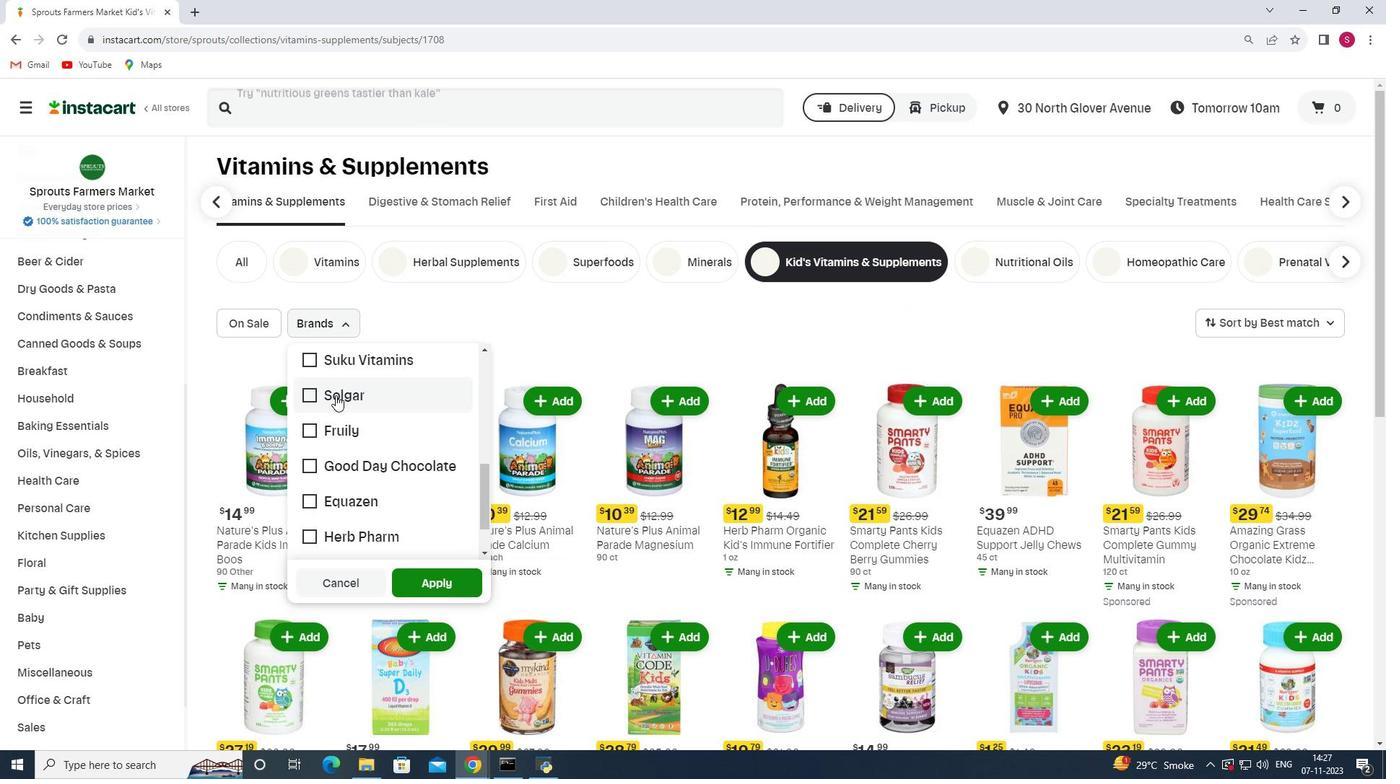 
Action: Mouse scrolled (335, 394) with delta (0, 0)
Screenshot: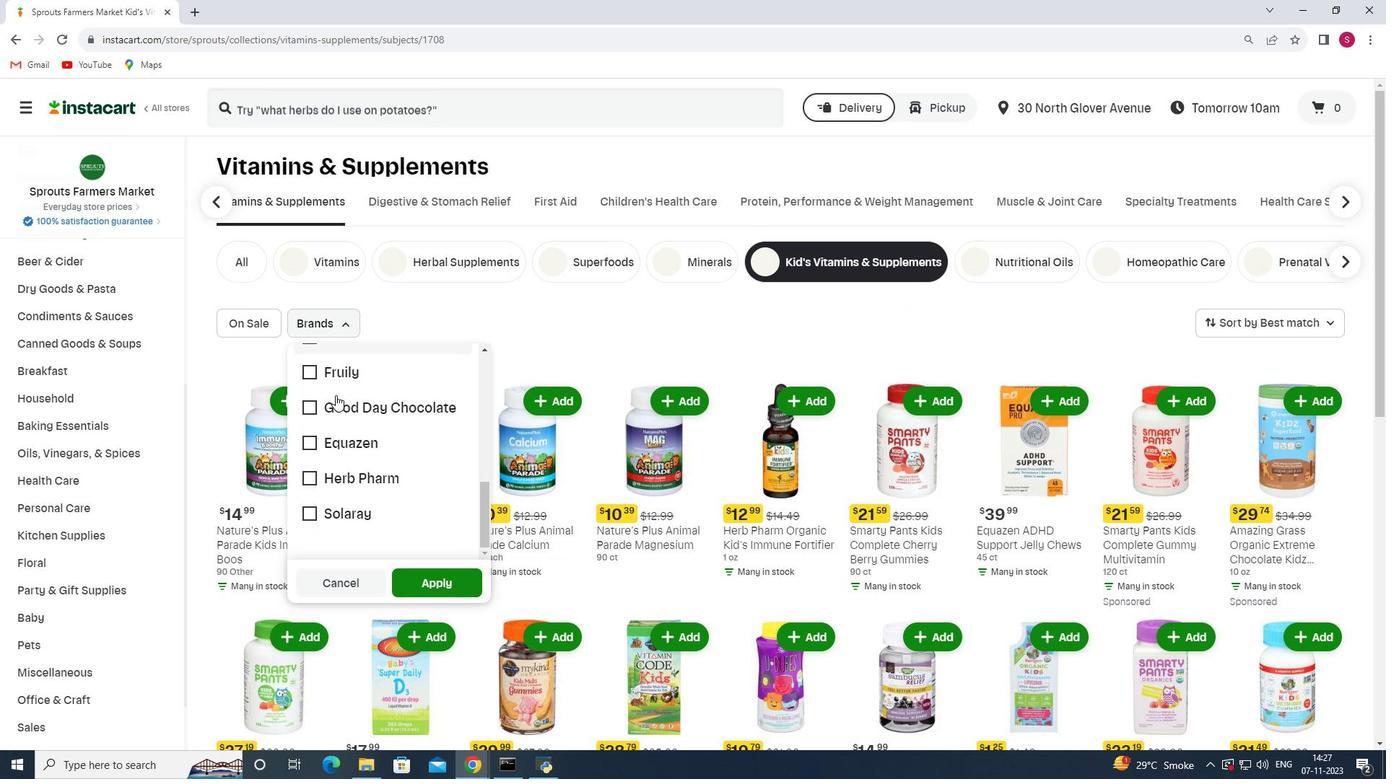 
Action: Mouse moved to (317, 475)
Screenshot: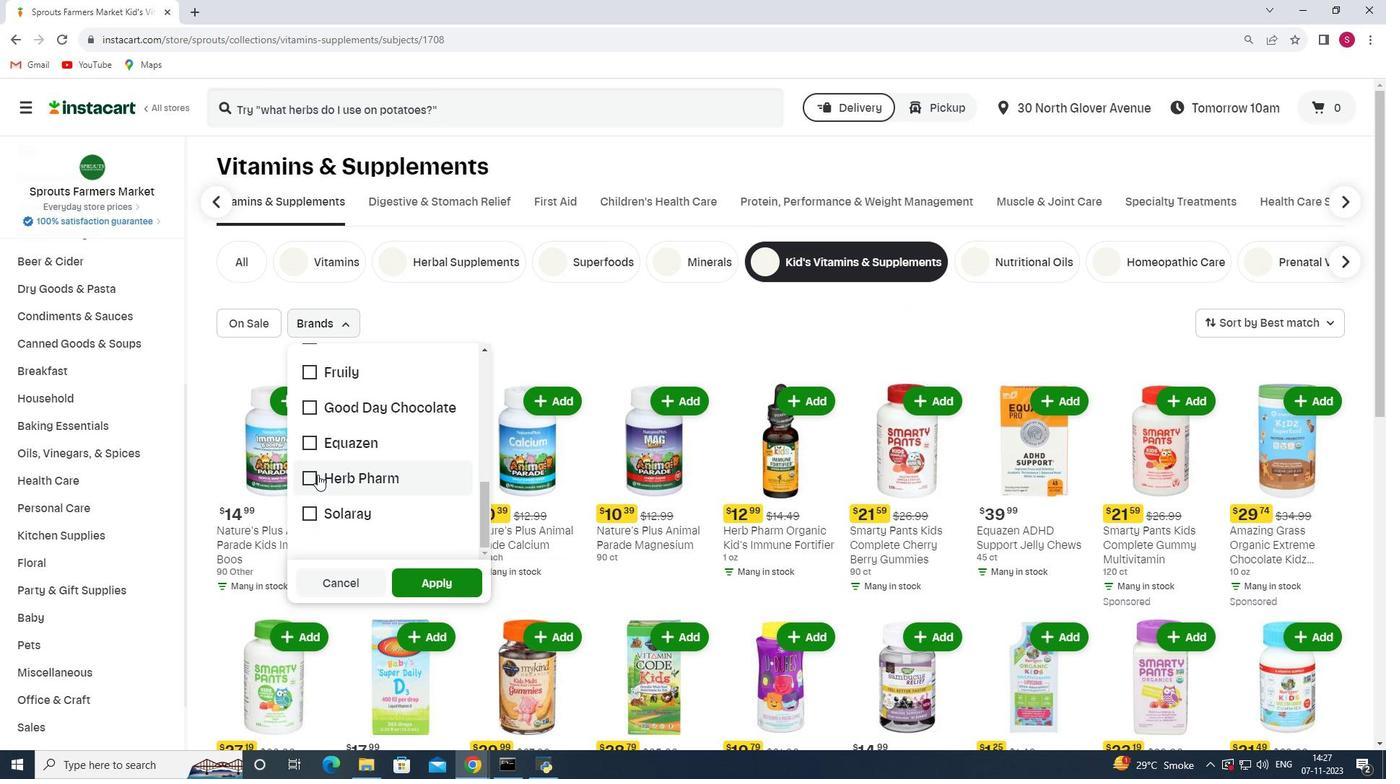 
Action: Mouse pressed left at (317, 475)
Screenshot: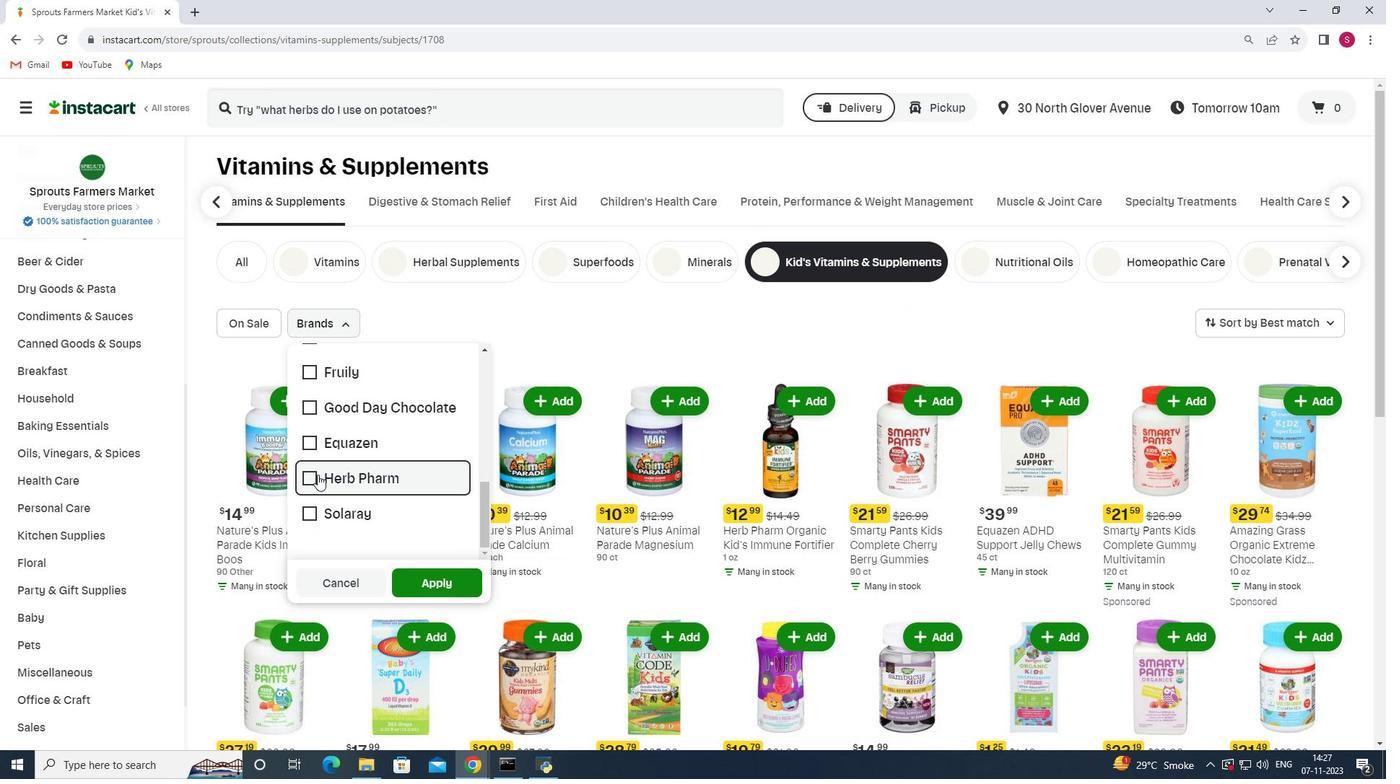 
Action: Mouse moved to (438, 581)
Screenshot: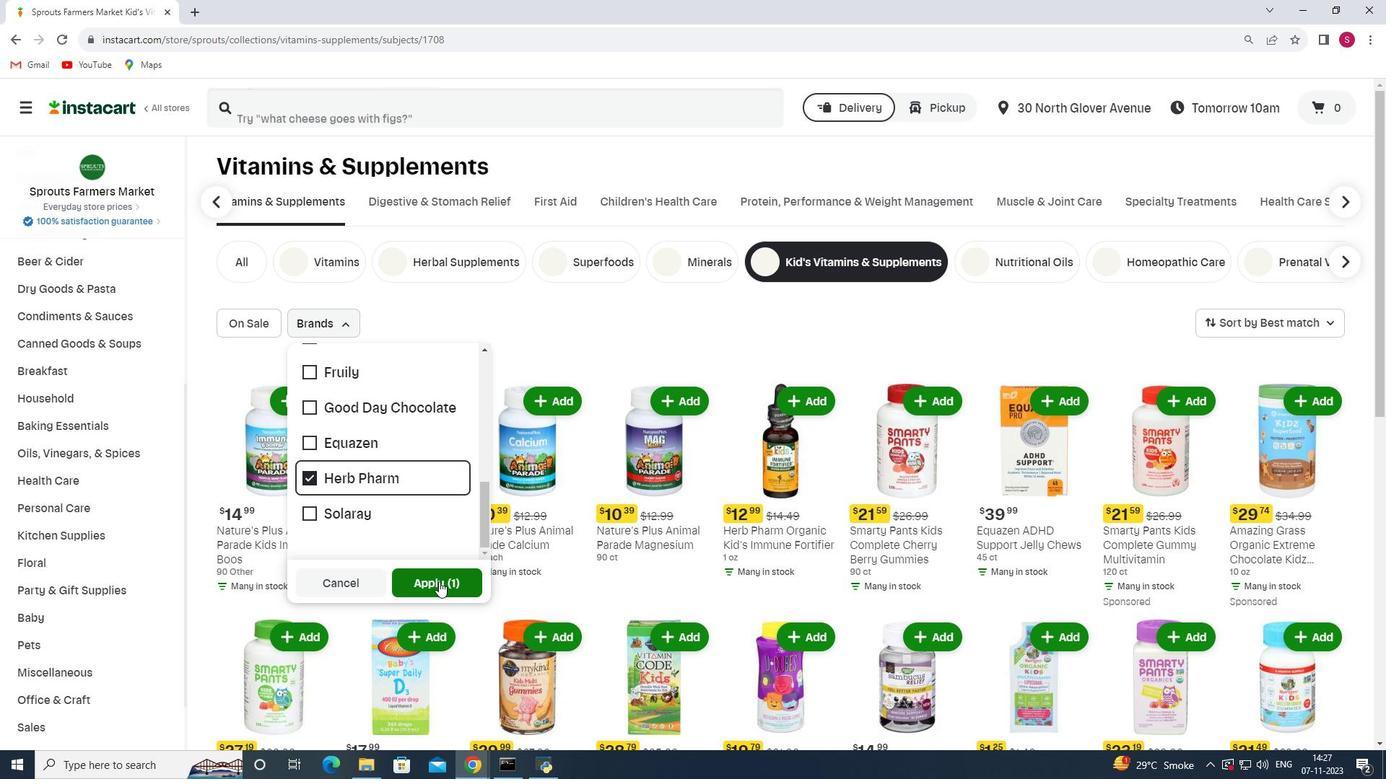 
Action: Mouse pressed left at (438, 581)
Screenshot: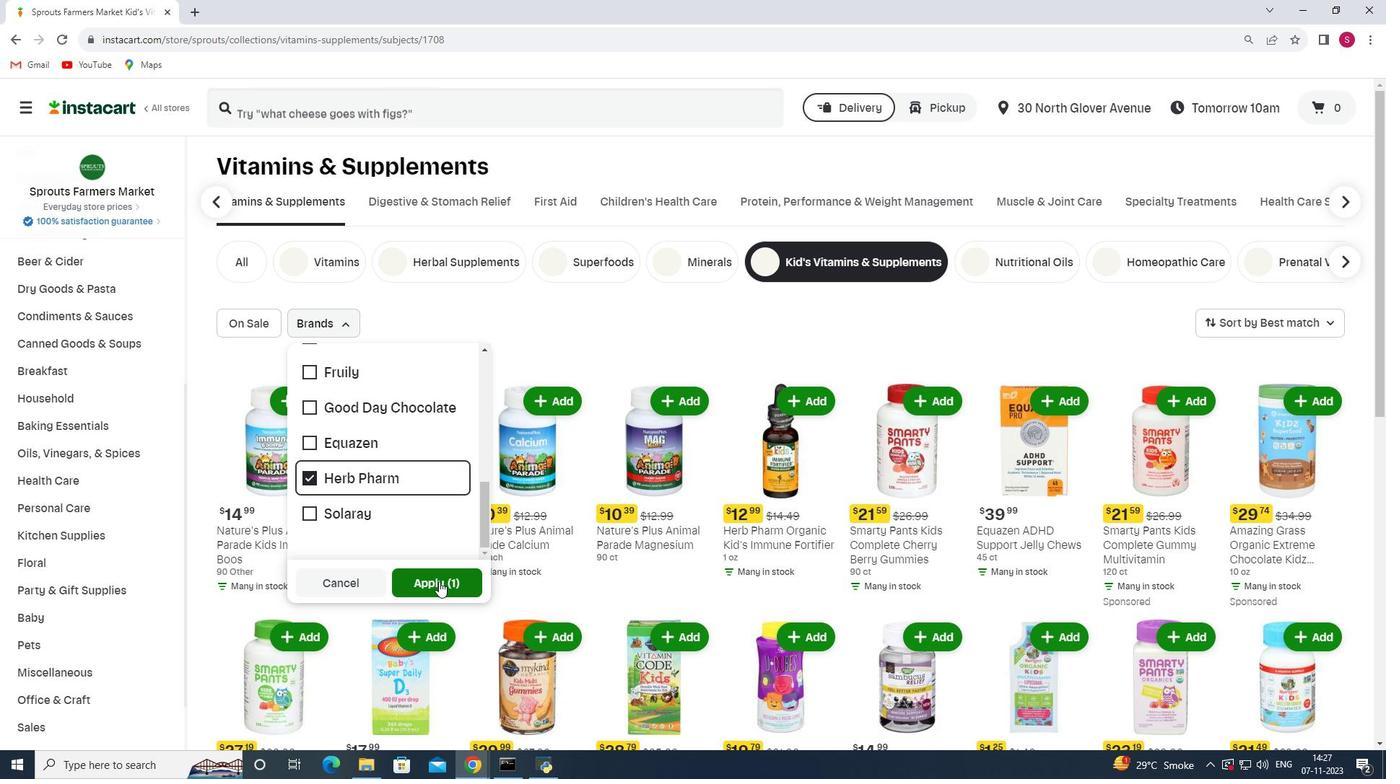 
